 Task: Edit Finish-Line to Fine Line in Action Trailer
Action: Mouse pressed left at (343, 272)
Screenshot: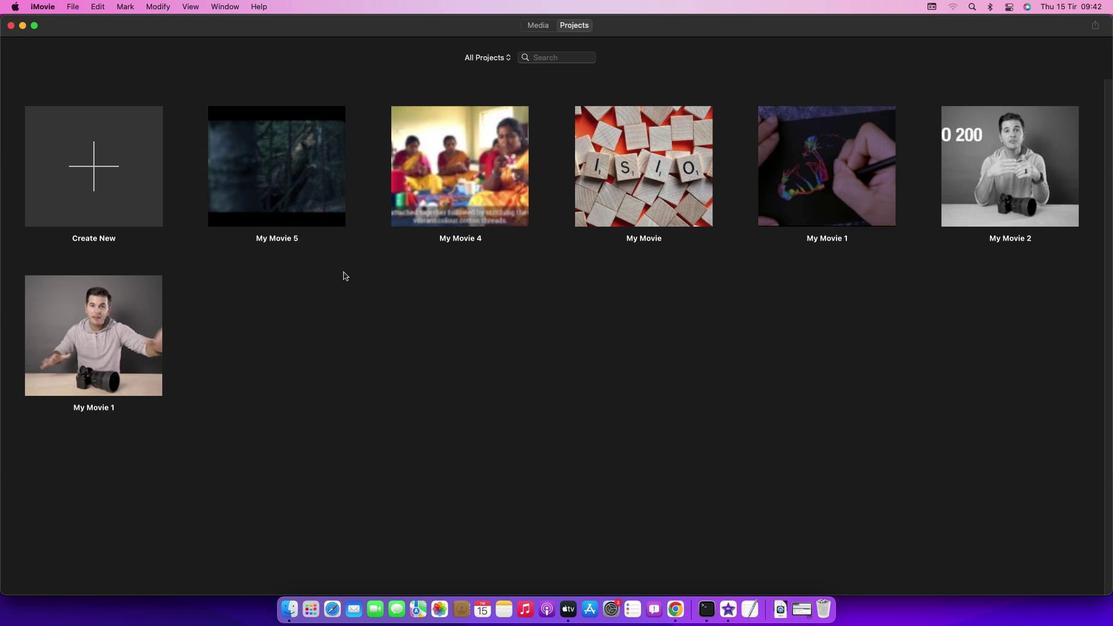 
Action: Mouse moved to (70, 7)
Screenshot: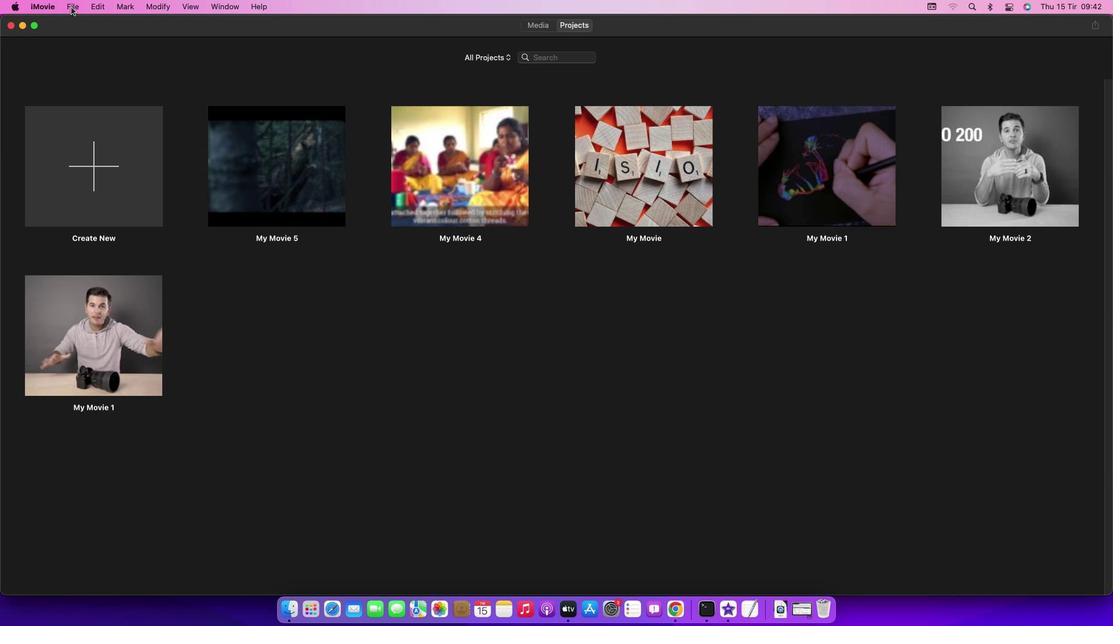 
Action: Mouse pressed left at (70, 7)
Screenshot: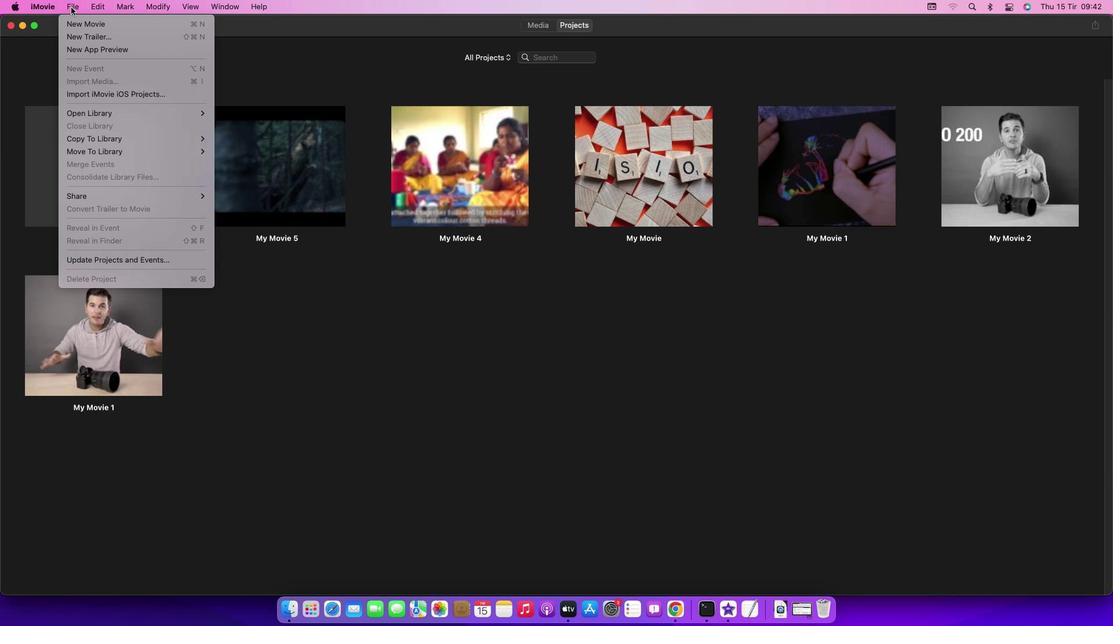 
Action: Mouse moved to (85, 34)
Screenshot: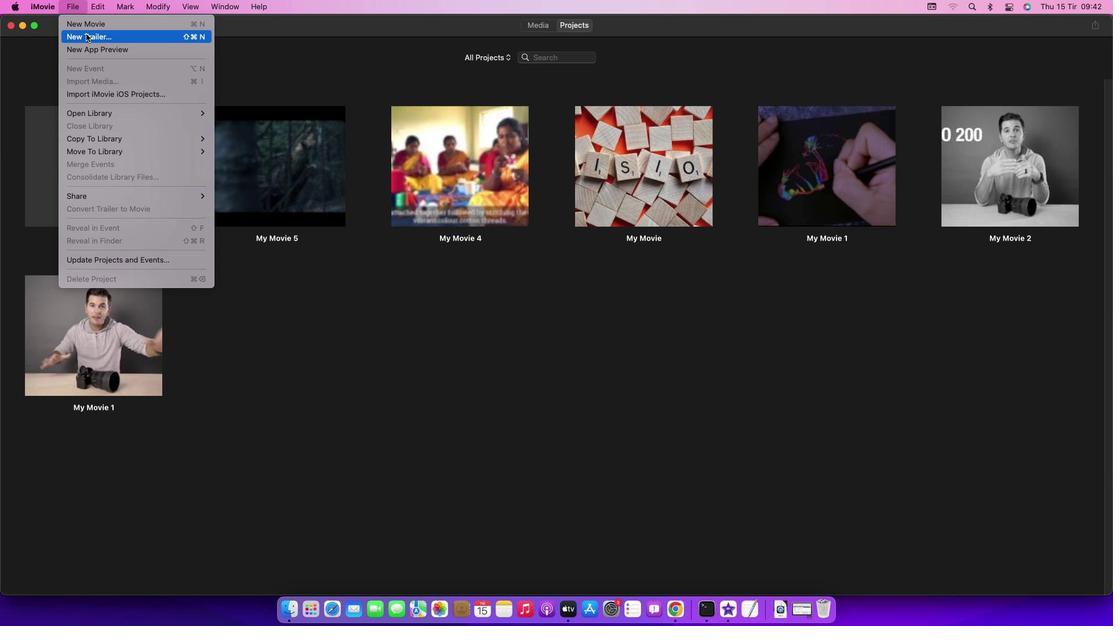 
Action: Mouse pressed left at (85, 34)
Screenshot: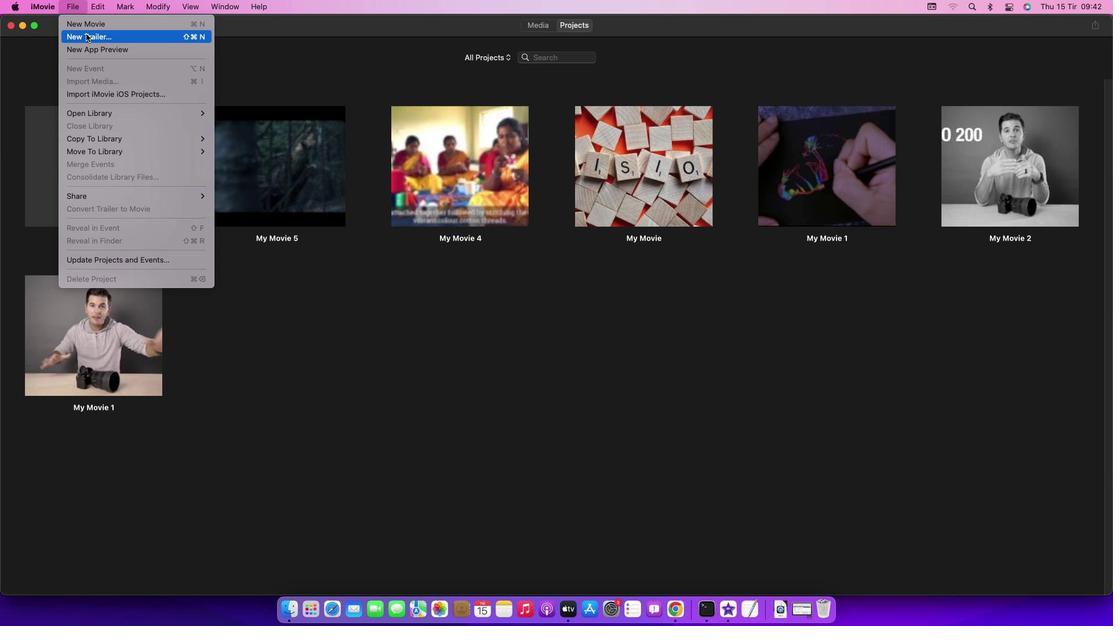 
Action: Mouse moved to (656, 331)
Screenshot: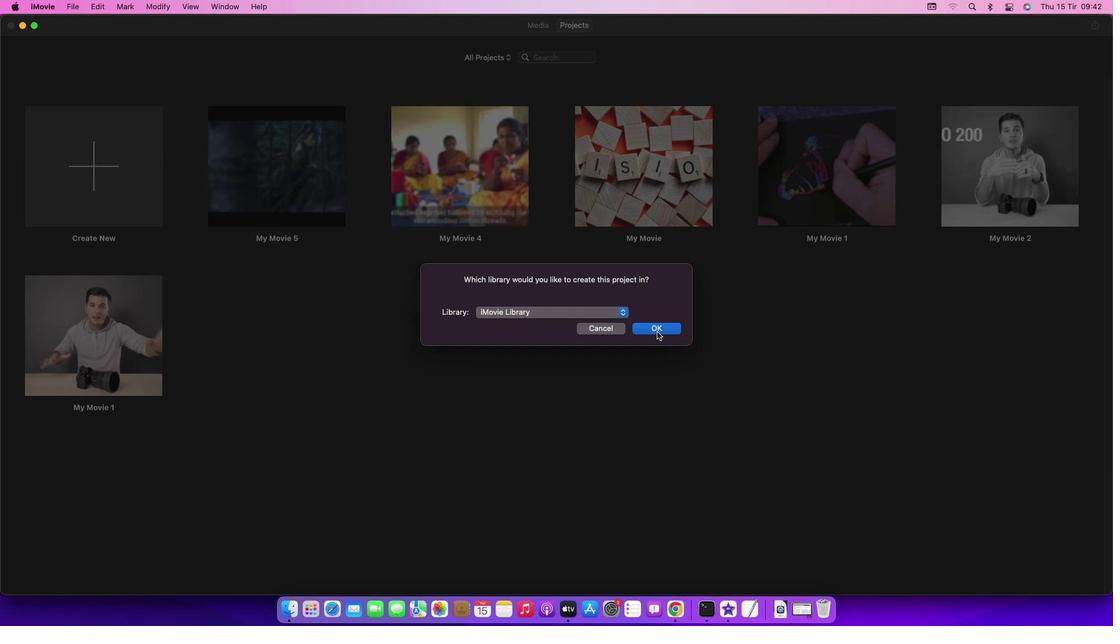 
Action: Mouse pressed left at (656, 331)
Screenshot: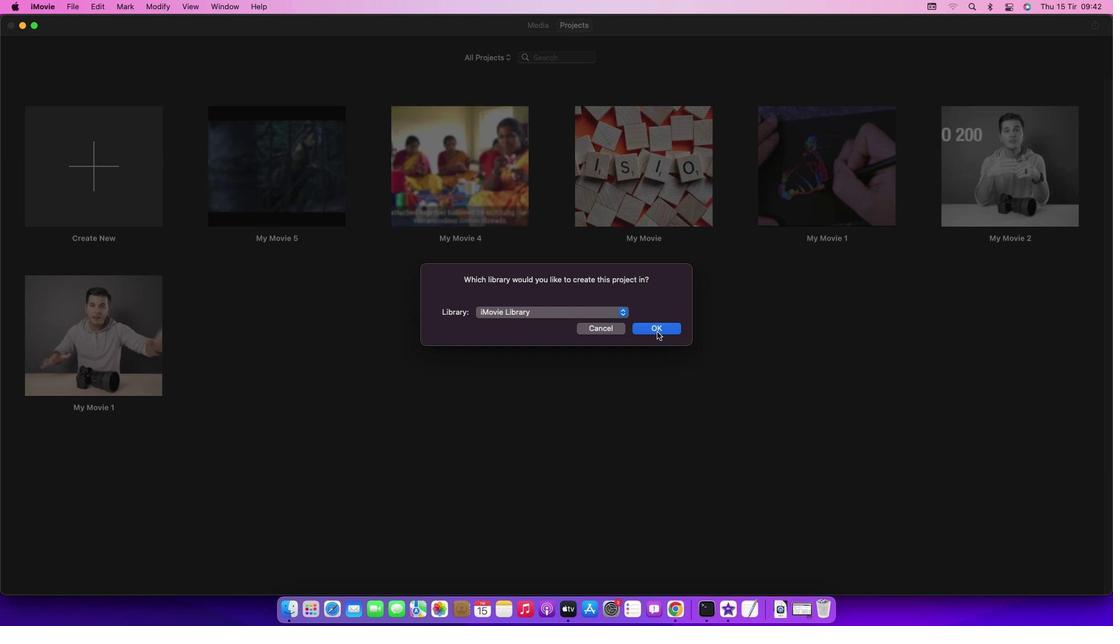 
Action: Mouse moved to (353, 223)
Screenshot: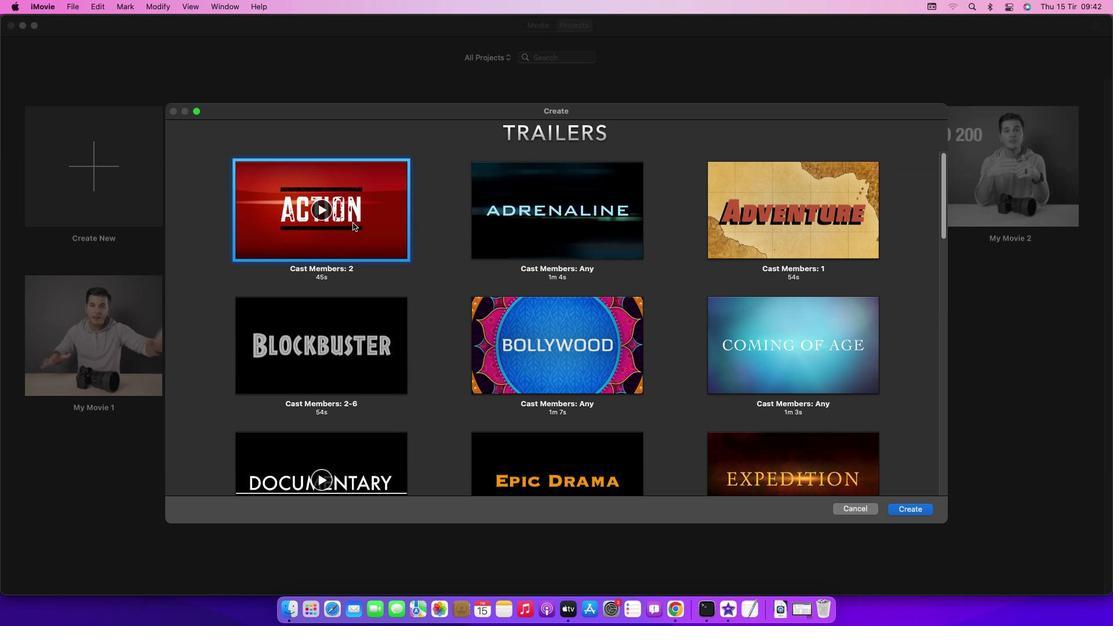 
Action: Mouse pressed left at (353, 223)
Screenshot: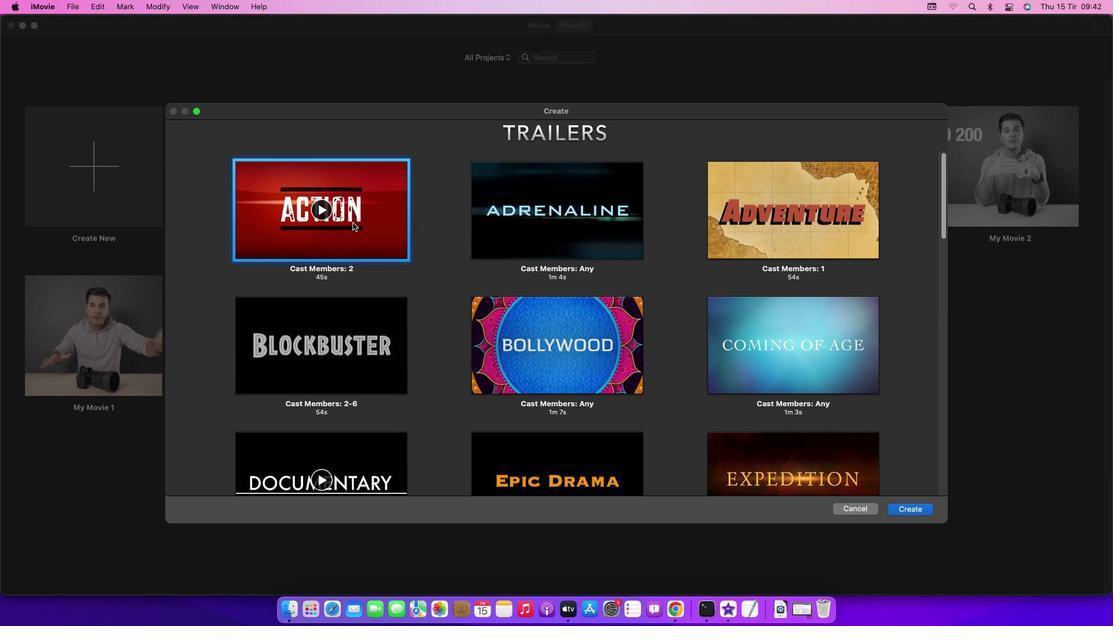 
Action: Mouse moved to (925, 506)
Screenshot: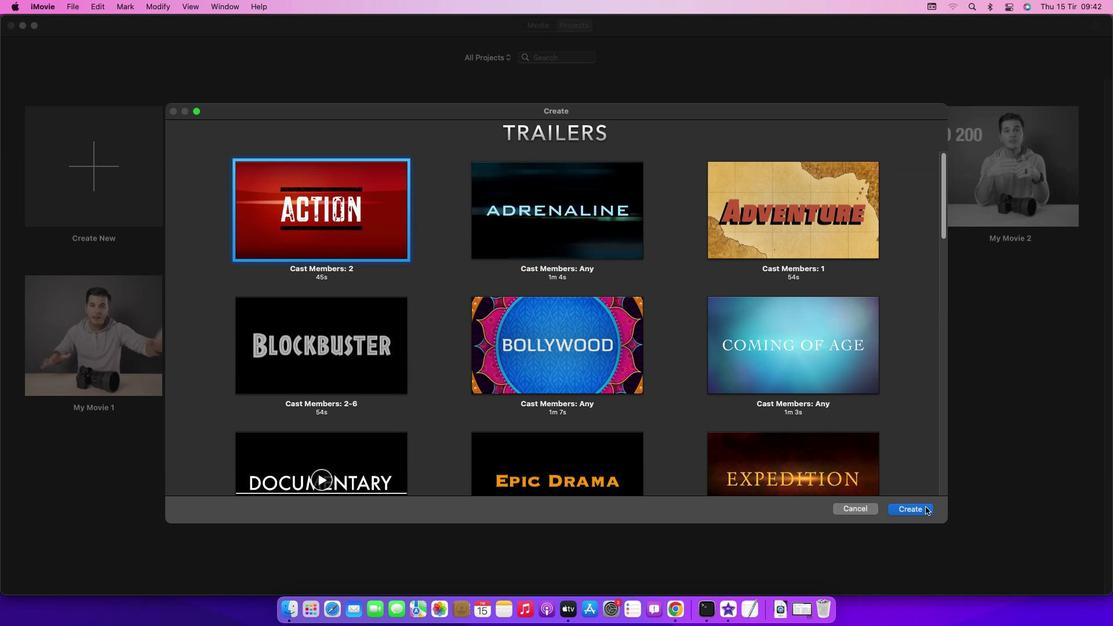
Action: Mouse pressed left at (925, 506)
Screenshot: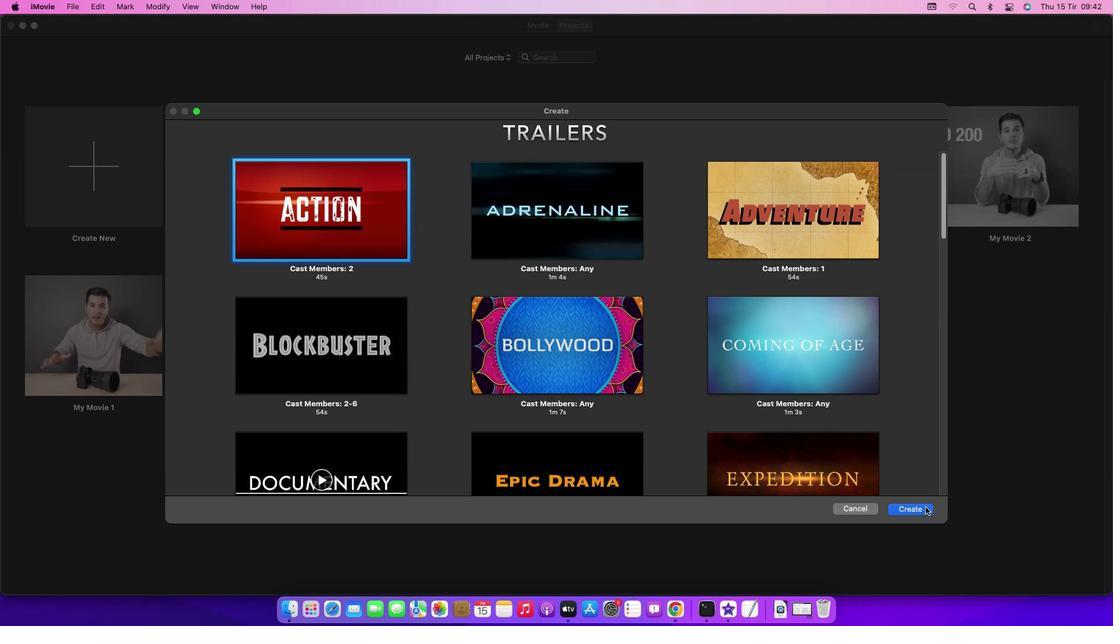 
Action: Mouse moved to (560, 344)
Screenshot: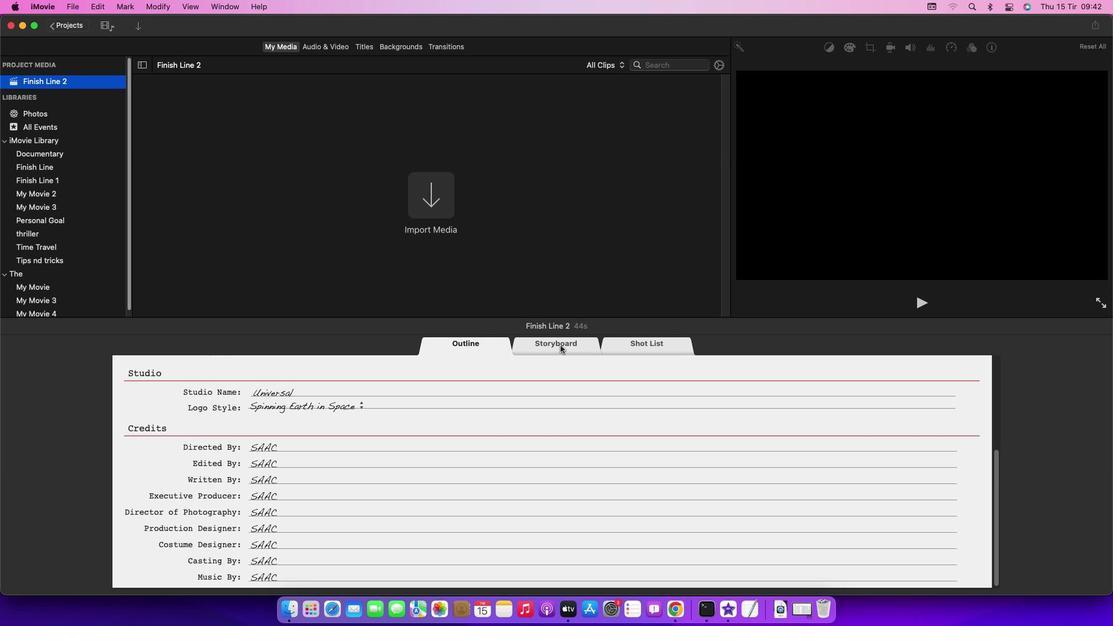 
Action: Mouse pressed left at (560, 344)
Screenshot: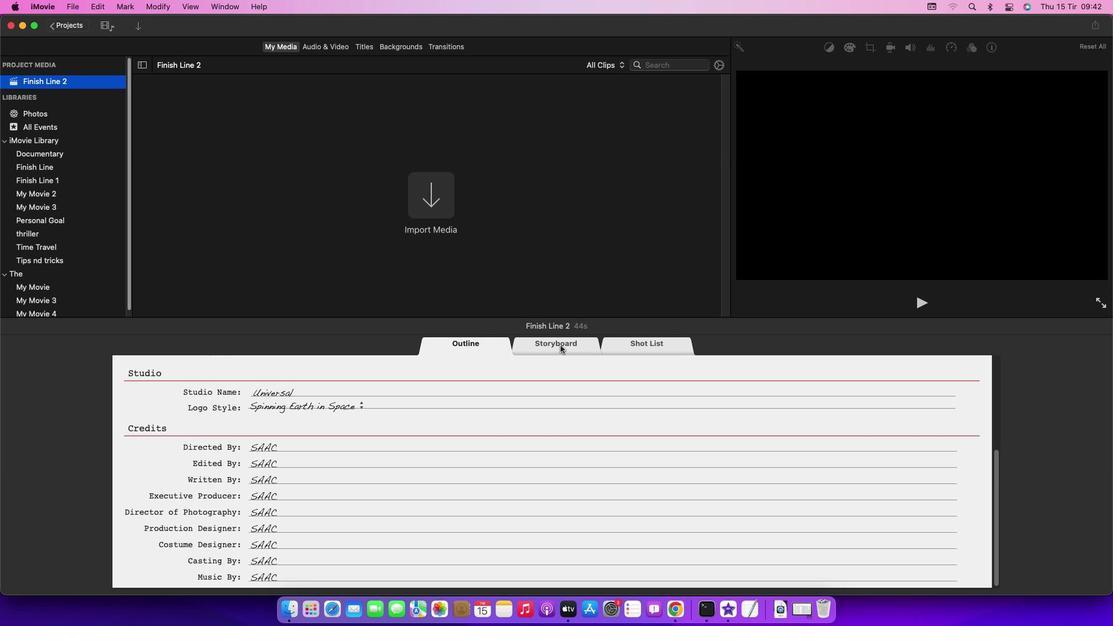 
Action: Mouse moved to (422, 445)
Screenshot: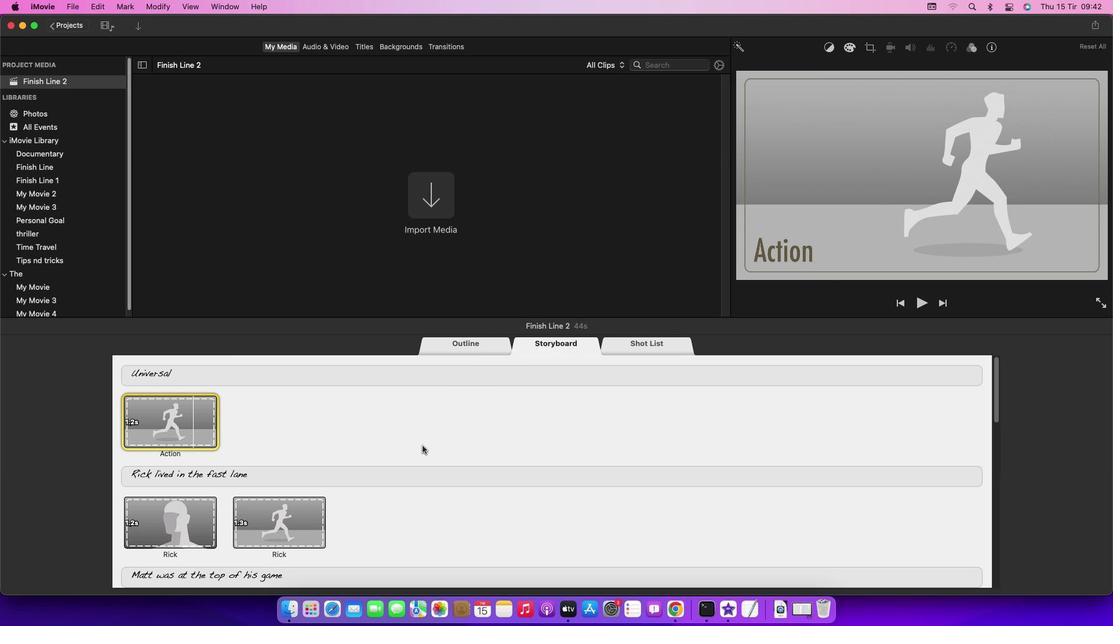 
Action: Mouse scrolled (422, 445) with delta (0, 0)
Screenshot: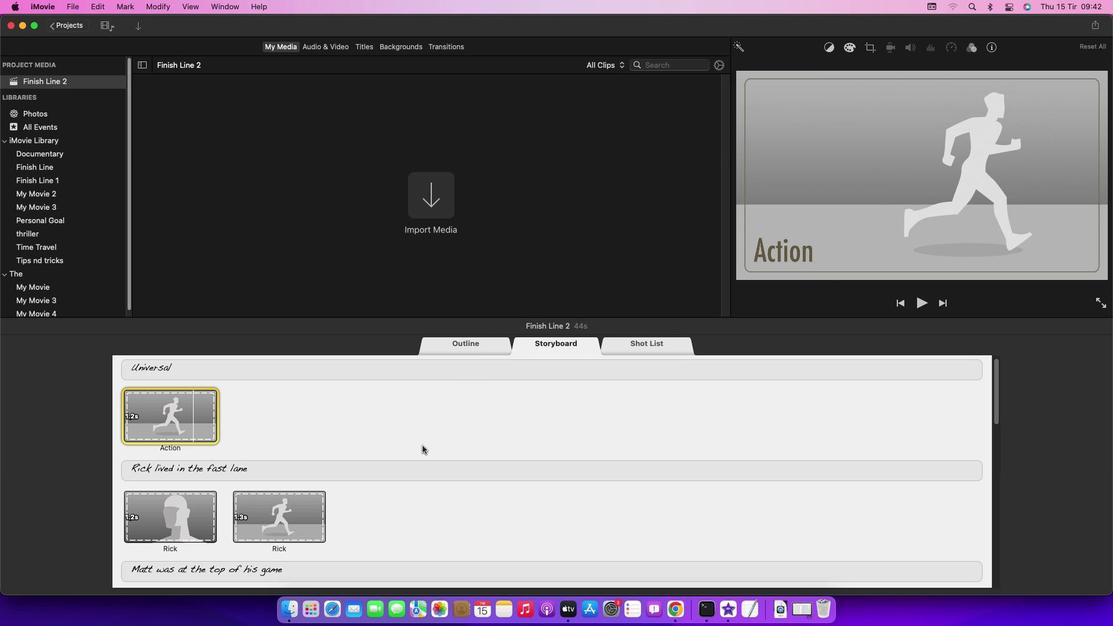 
Action: Mouse scrolled (422, 445) with delta (0, 0)
Screenshot: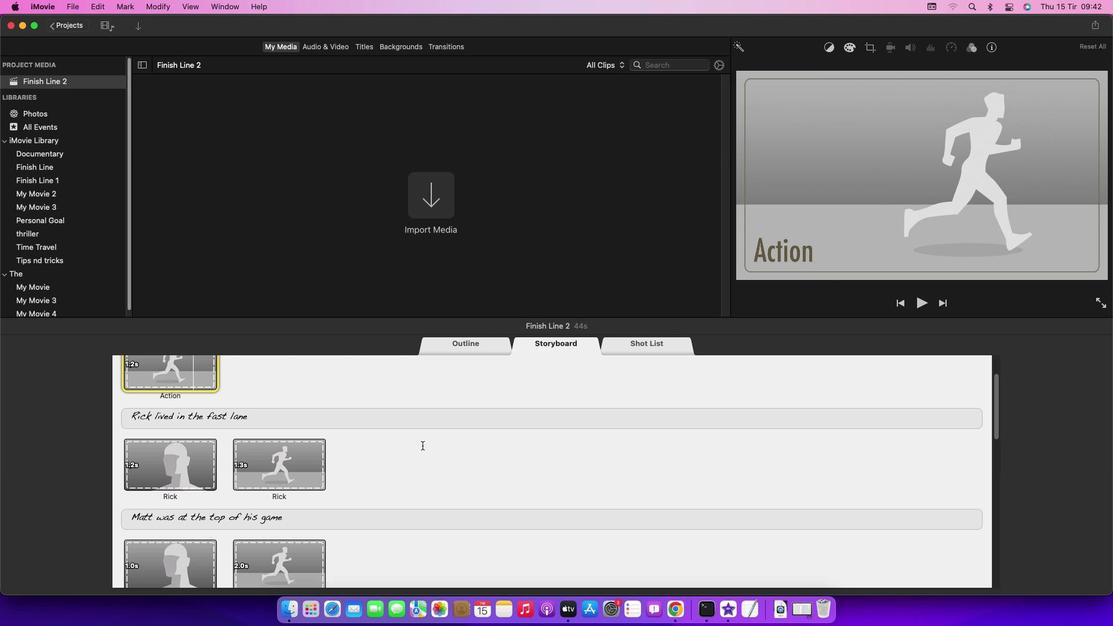 
Action: Mouse scrolled (422, 445) with delta (0, -1)
Screenshot: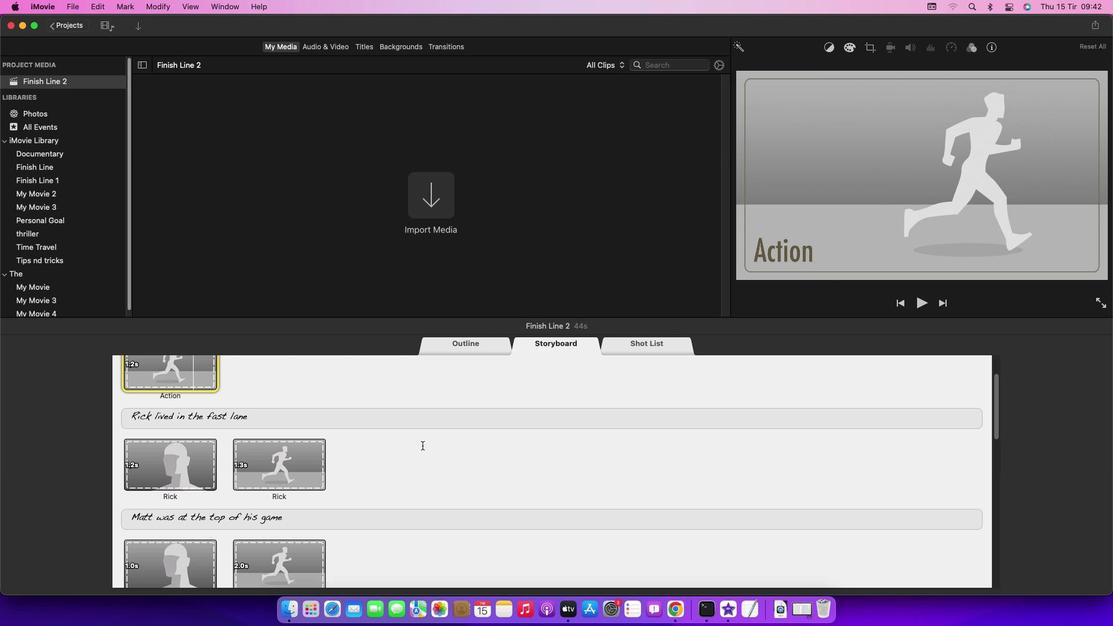 
Action: Mouse scrolled (422, 445) with delta (0, -2)
Screenshot: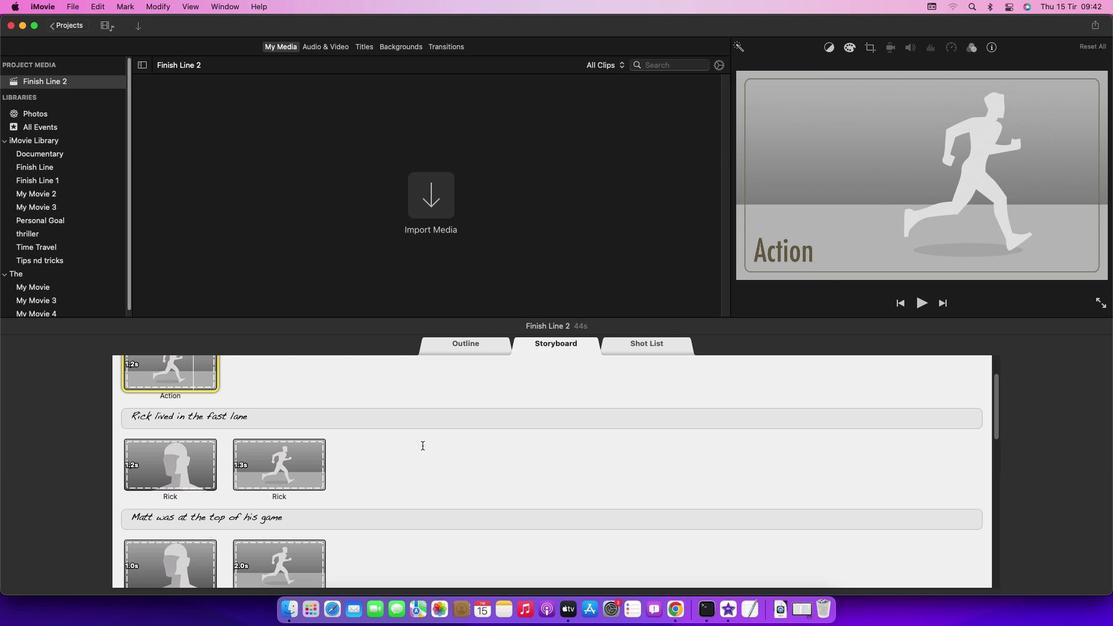 
Action: Mouse scrolled (422, 445) with delta (0, 0)
Screenshot: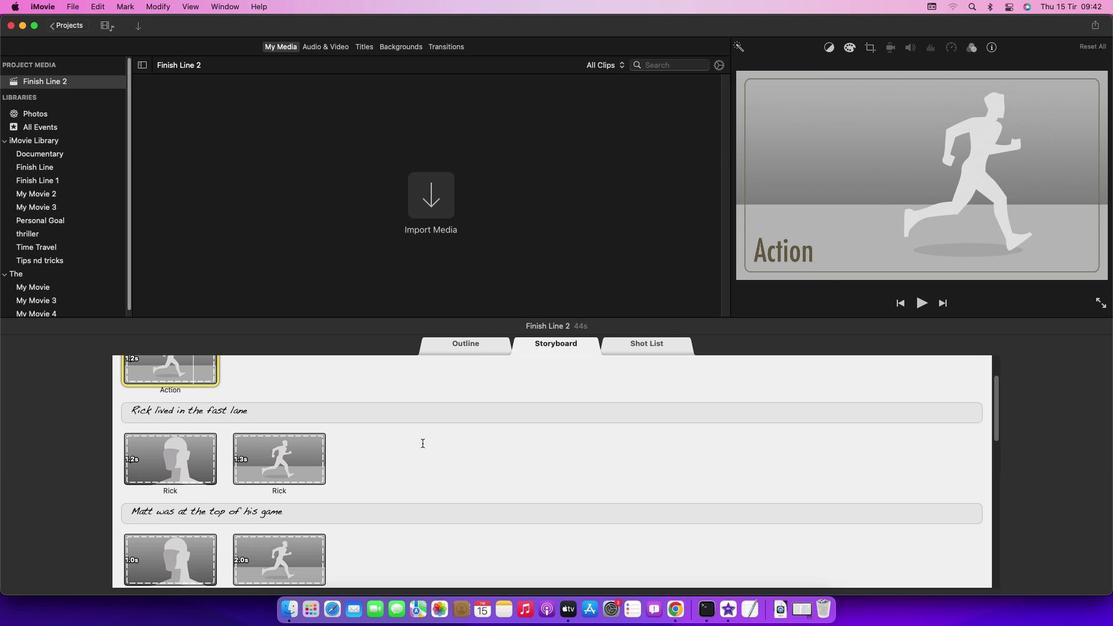 
Action: Mouse moved to (422, 443)
Screenshot: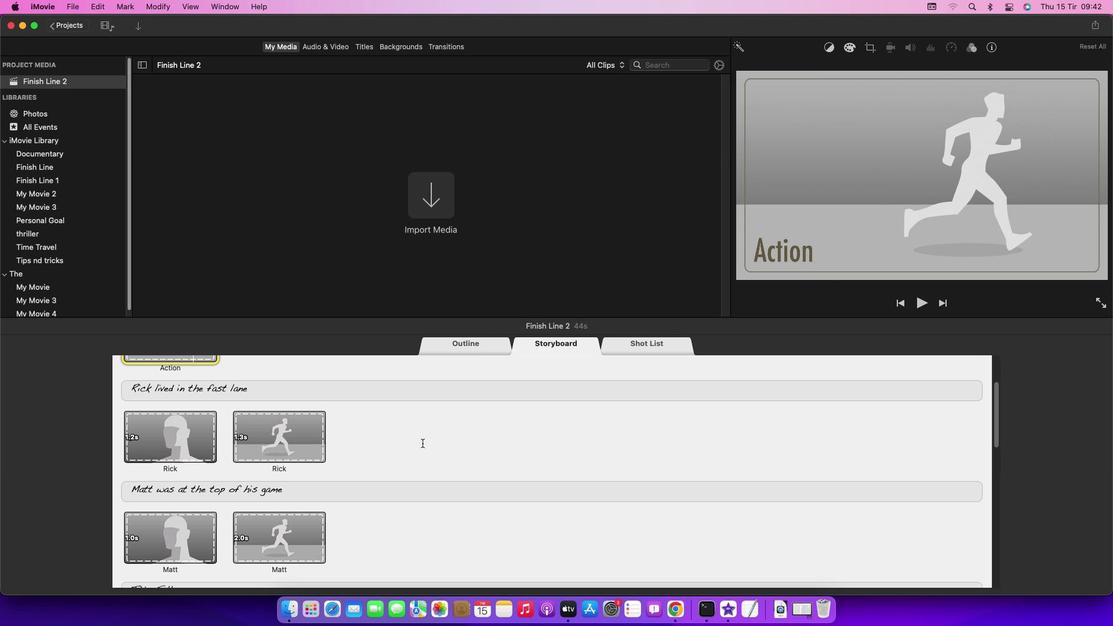 
Action: Mouse scrolled (422, 443) with delta (0, 0)
Screenshot: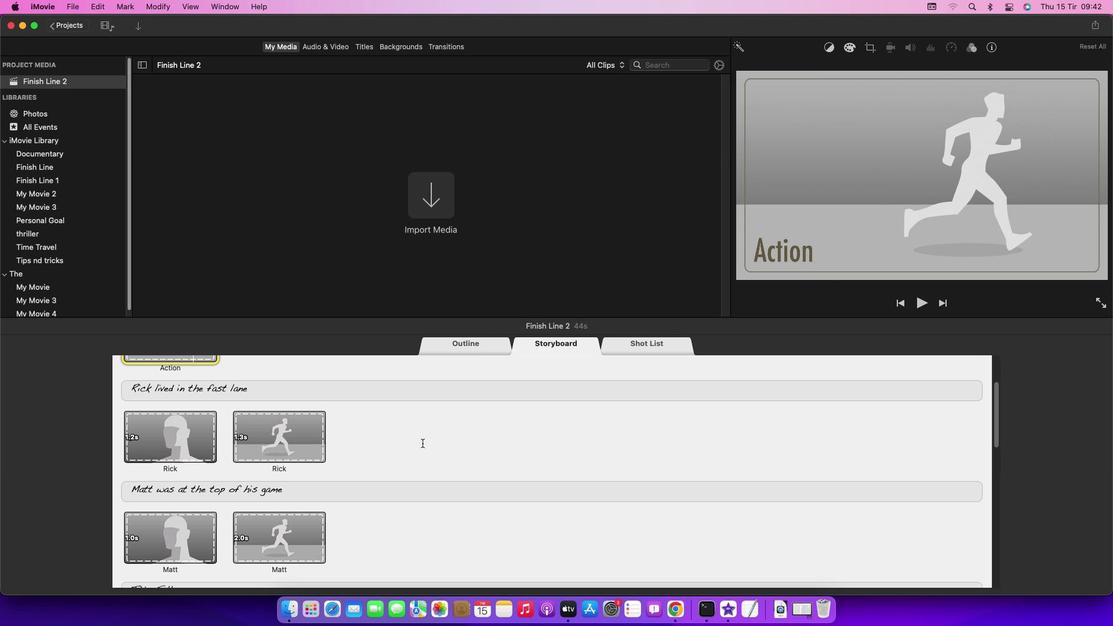 
Action: Mouse moved to (422, 443)
Screenshot: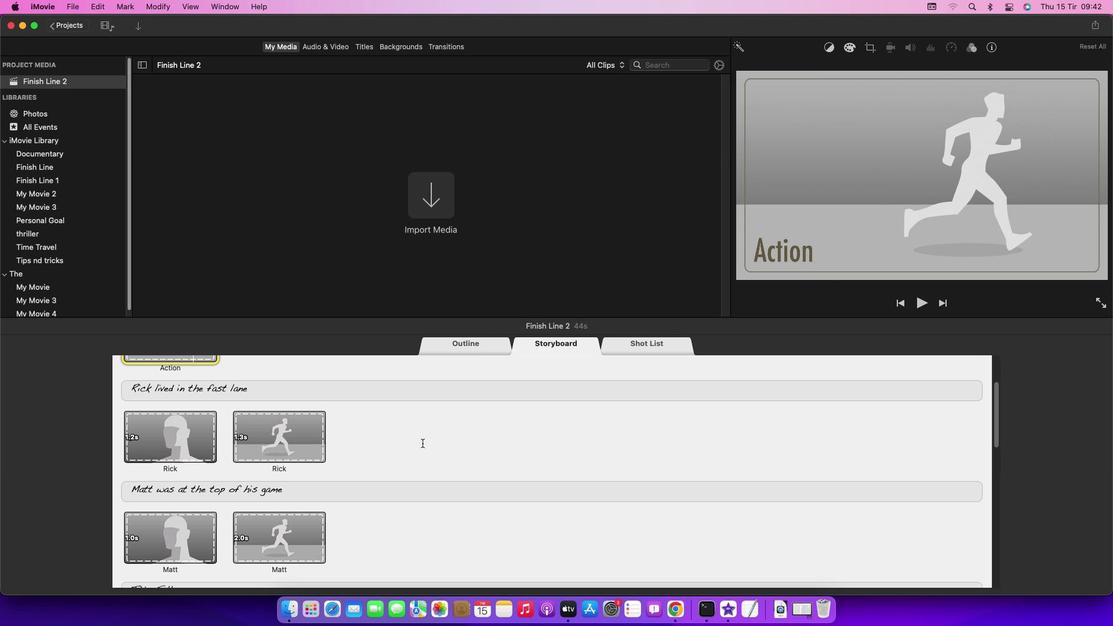 
Action: Mouse scrolled (422, 443) with delta (0, -1)
Screenshot: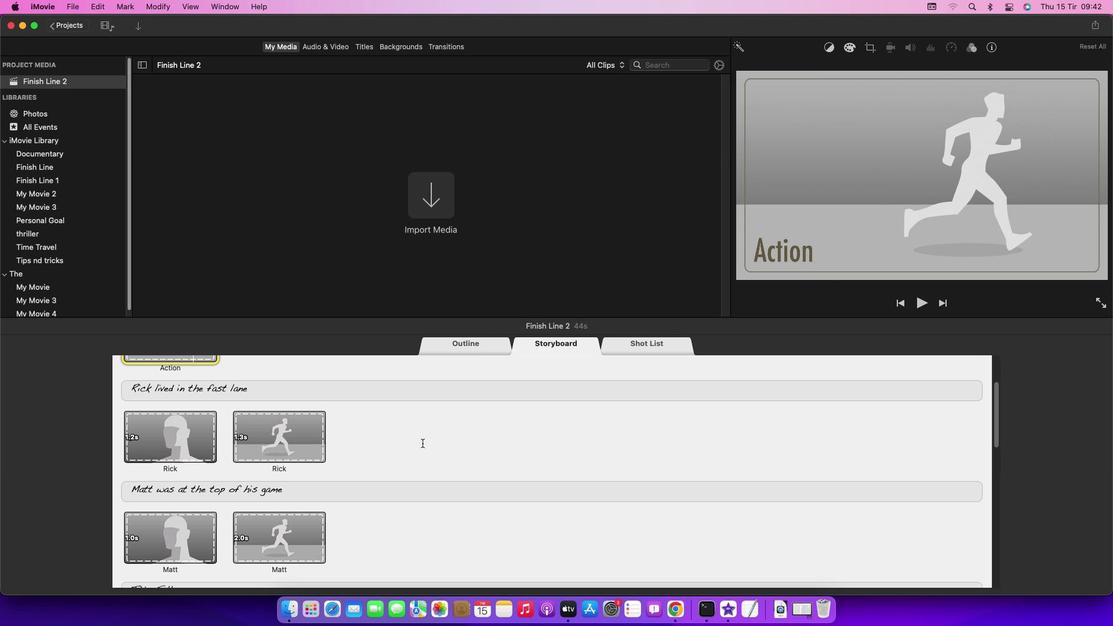 
Action: Mouse scrolled (422, 443) with delta (0, -2)
Screenshot: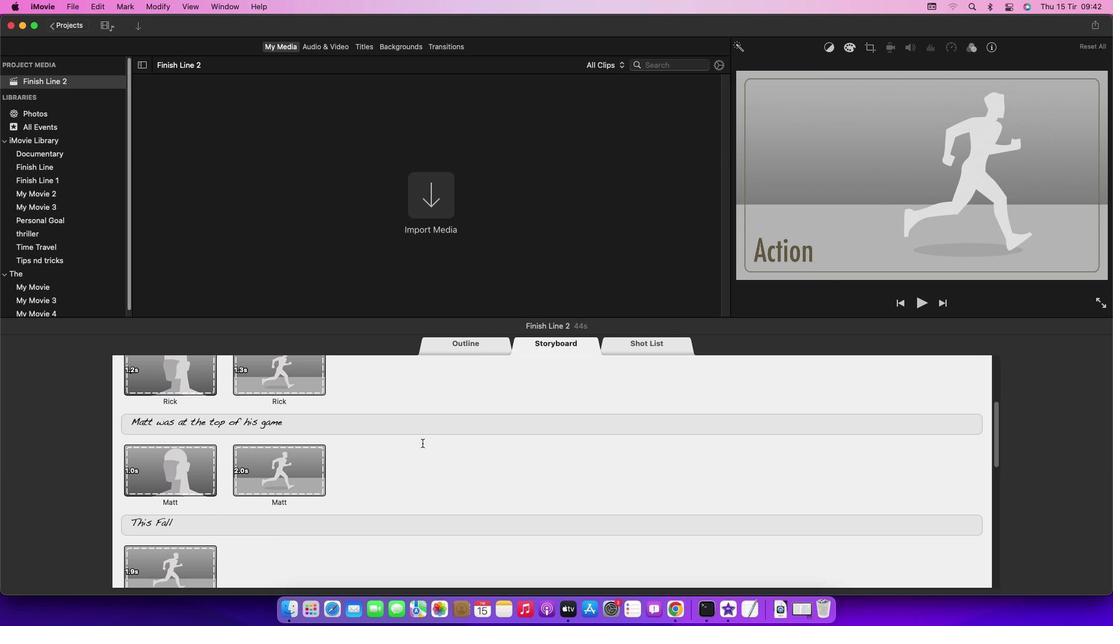 
Action: Mouse scrolled (422, 443) with delta (0, -3)
Screenshot: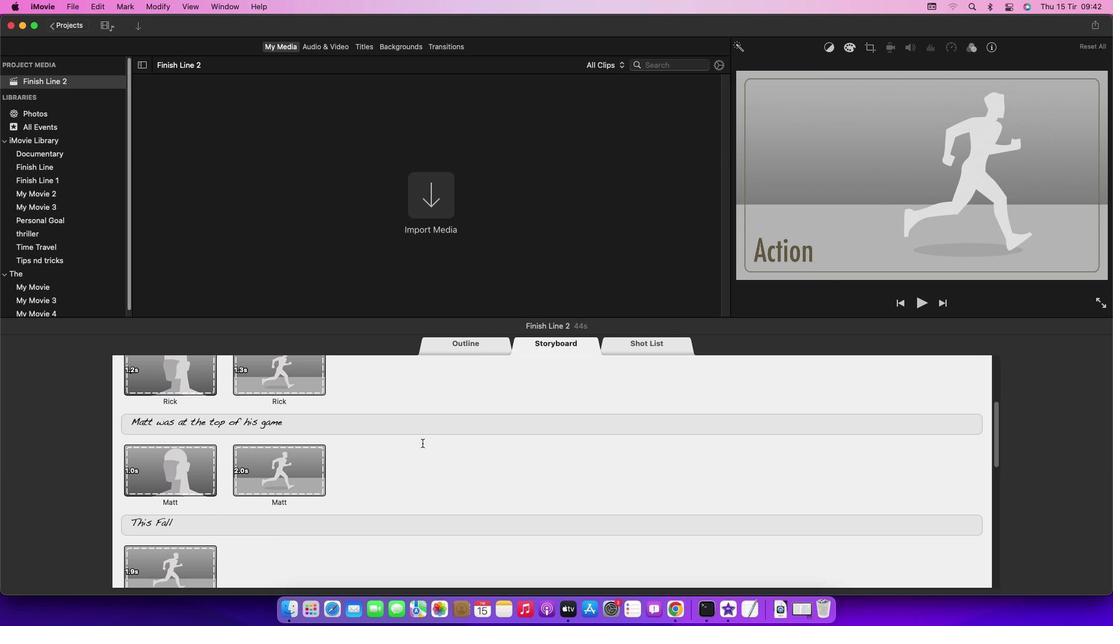 
Action: Mouse scrolled (422, 443) with delta (0, 0)
Screenshot: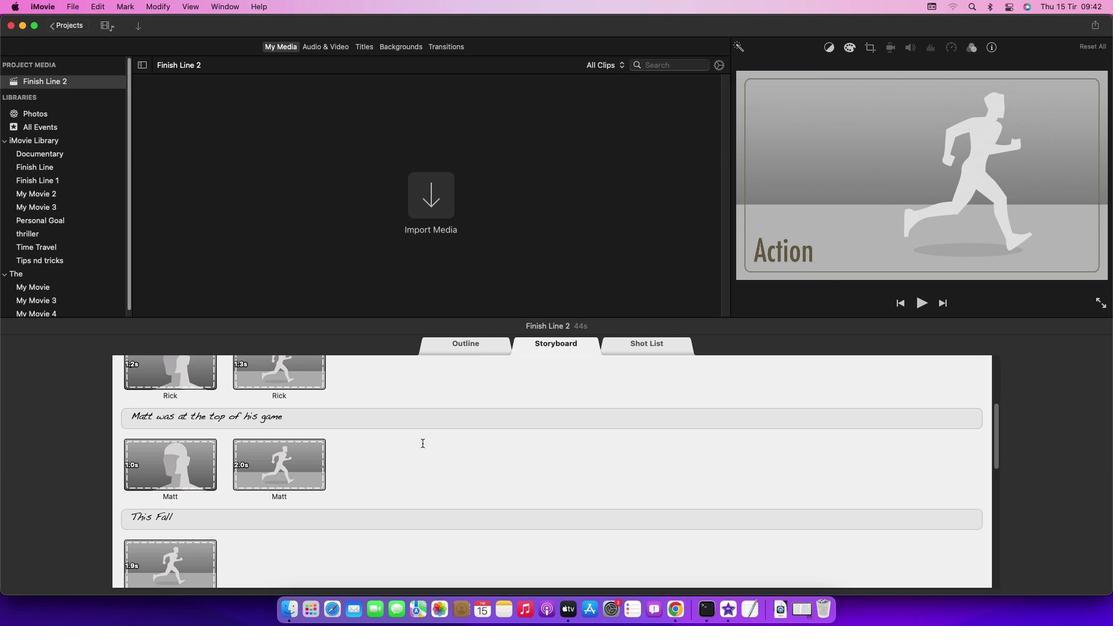 
Action: Mouse scrolled (422, 443) with delta (0, 0)
Screenshot: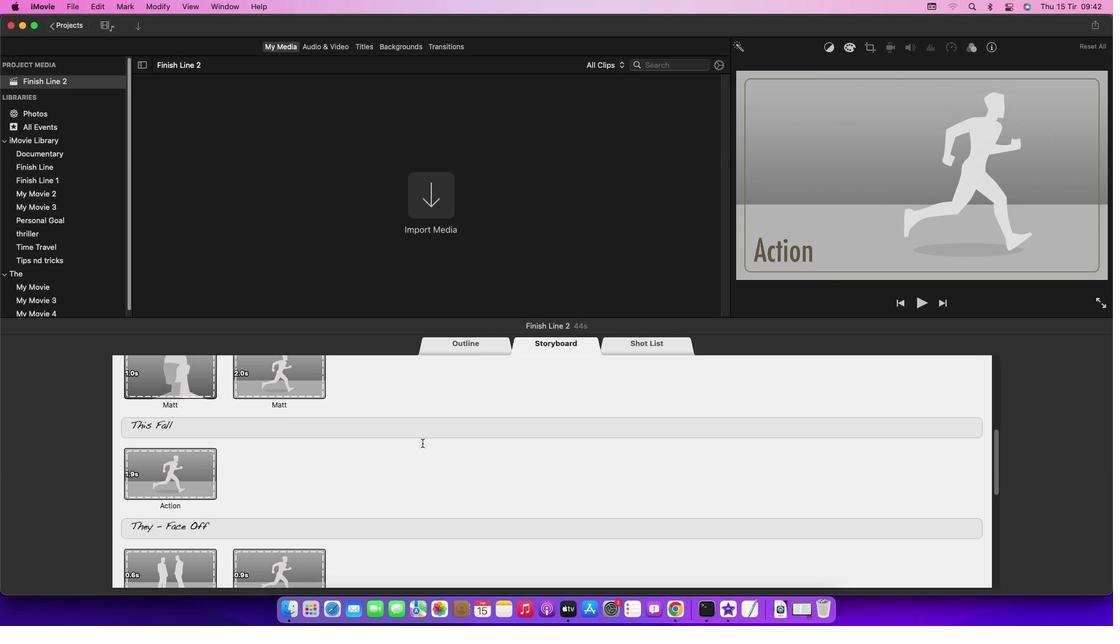 
Action: Mouse scrolled (422, 443) with delta (0, -1)
Screenshot: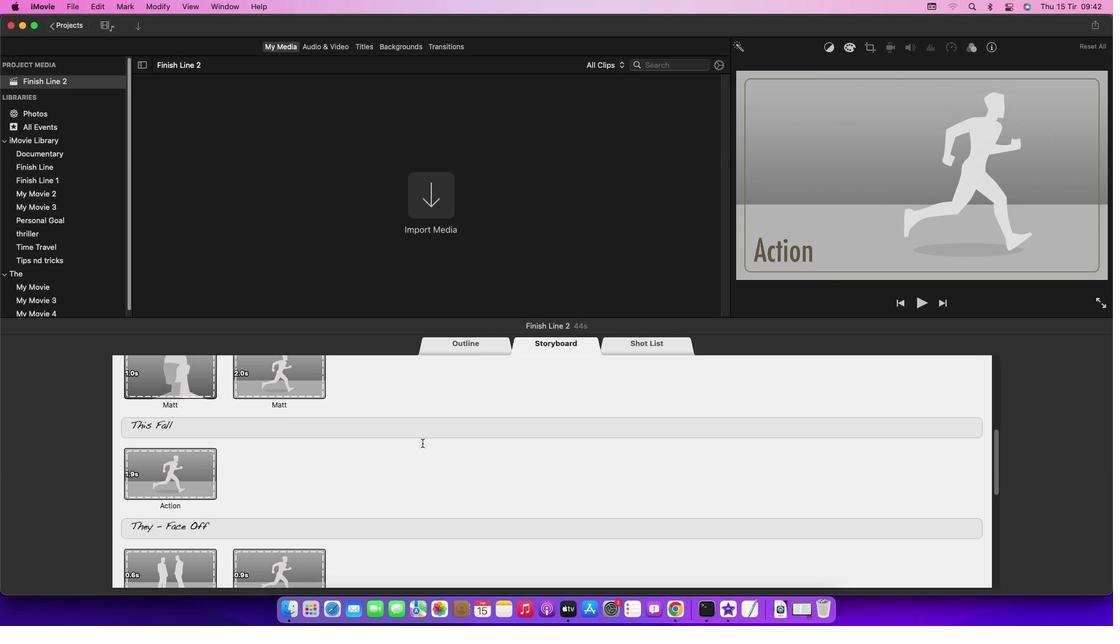 
Action: Mouse scrolled (422, 443) with delta (0, -2)
Screenshot: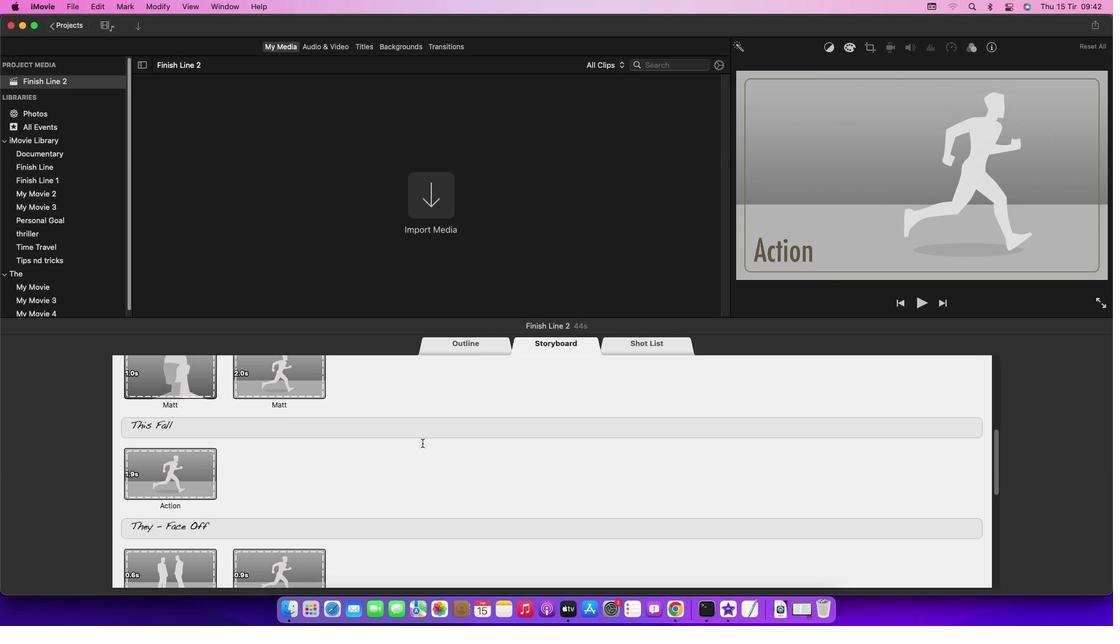 
Action: Mouse scrolled (422, 443) with delta (0, -3)
Screenshot: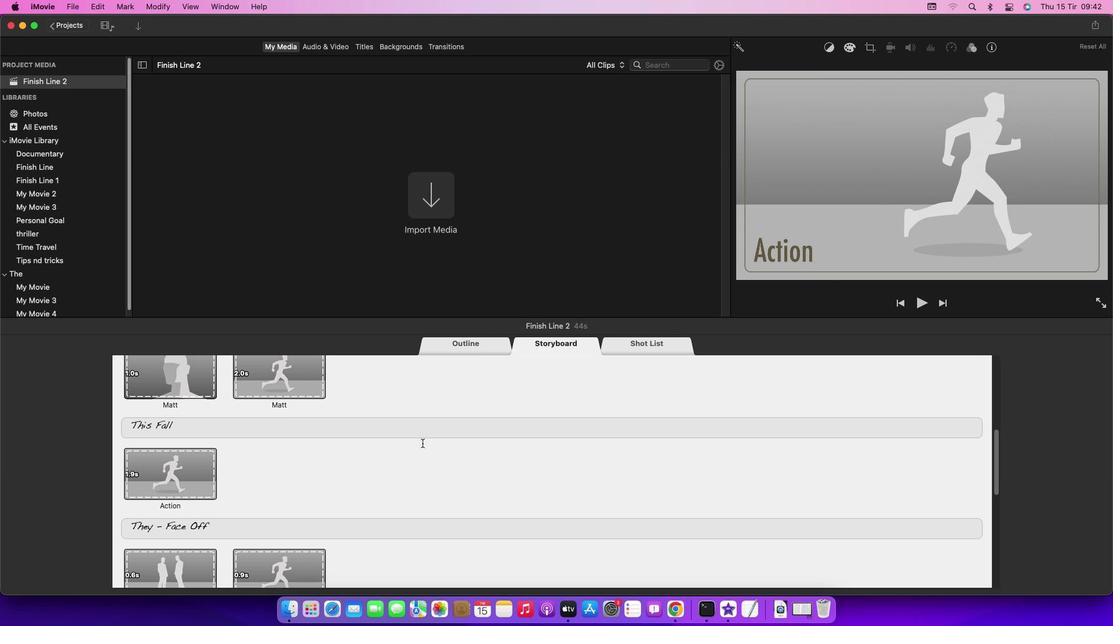 
Action: Mouse scrolled (422, 443) with delta (0, -3)
Screenshot: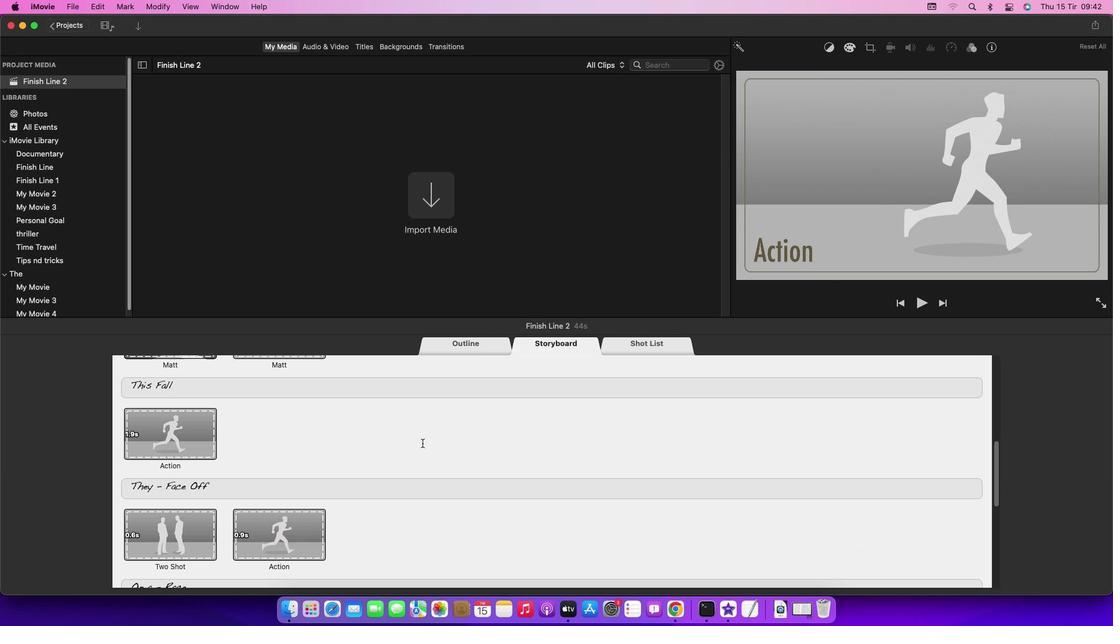 
Action: Mouse scrolled (422, 443) with delta (0, 0)
Screenshot: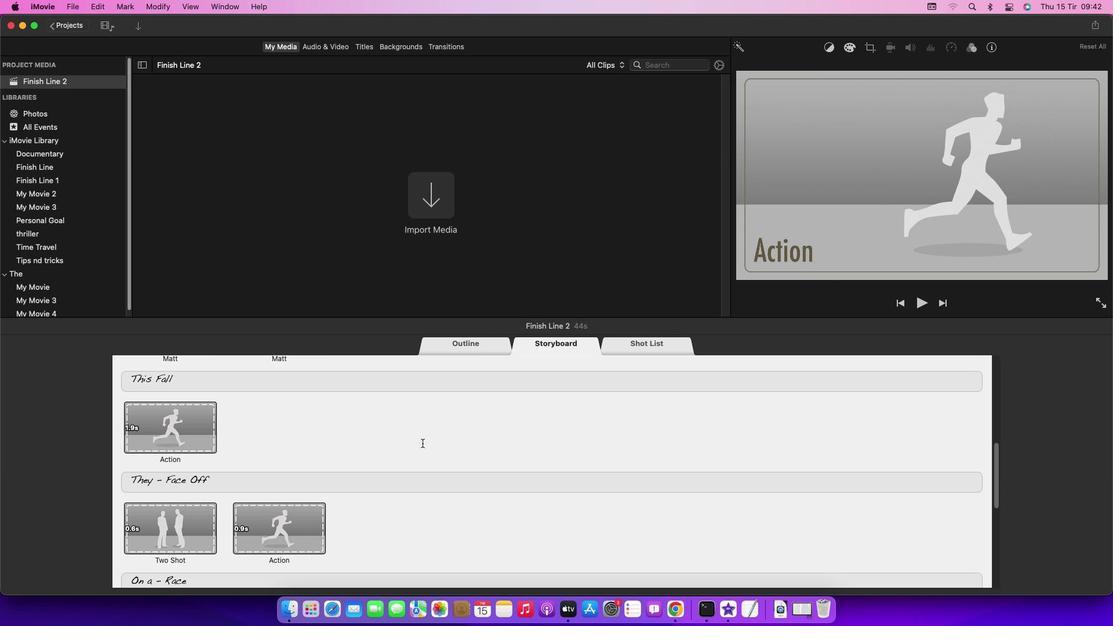 
Action: Mouse scrolled (422, 443) with delta (0, 0)
Screenshot: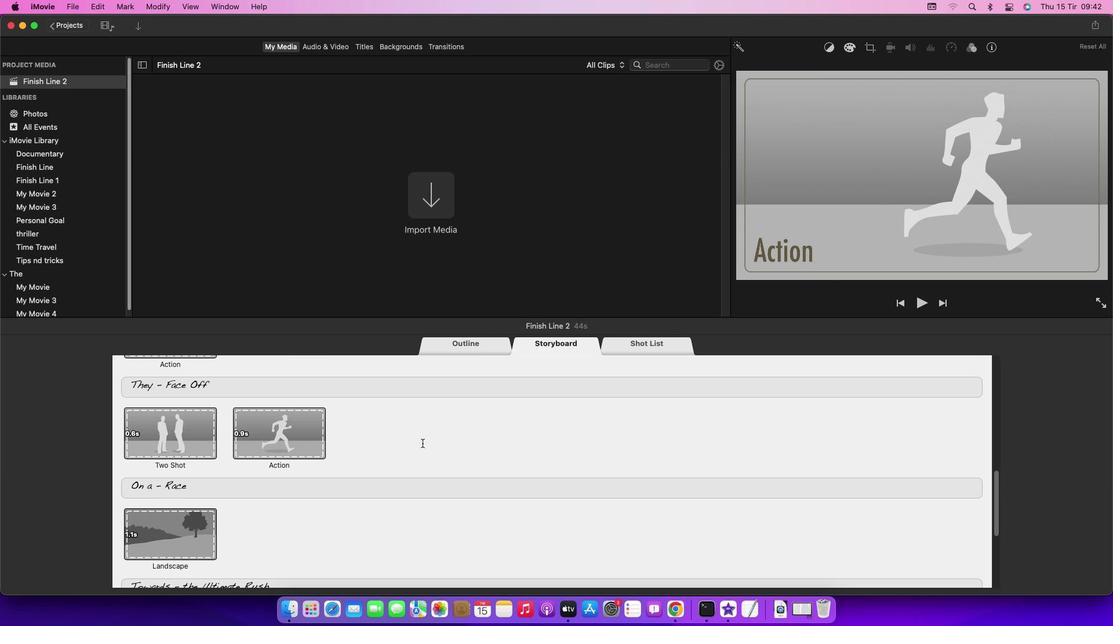 
Action: Mouse scrolled (422, 443) with delta (0, -2)
Screenshot: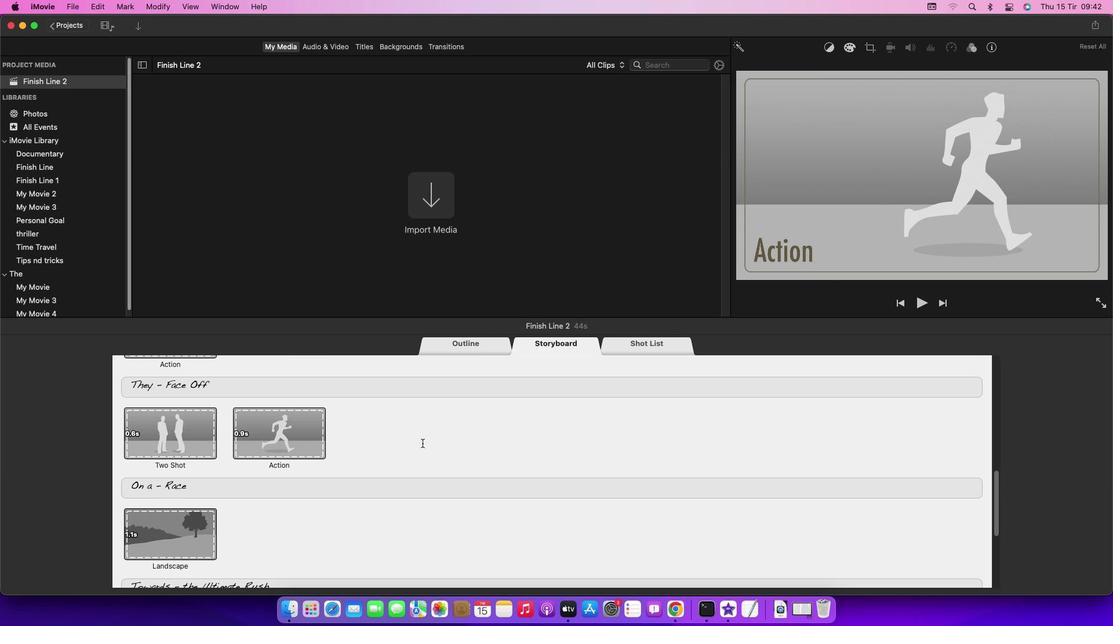 
Action: Mouse scrolled (422, 443) with delta (0, -2)
Screenshot: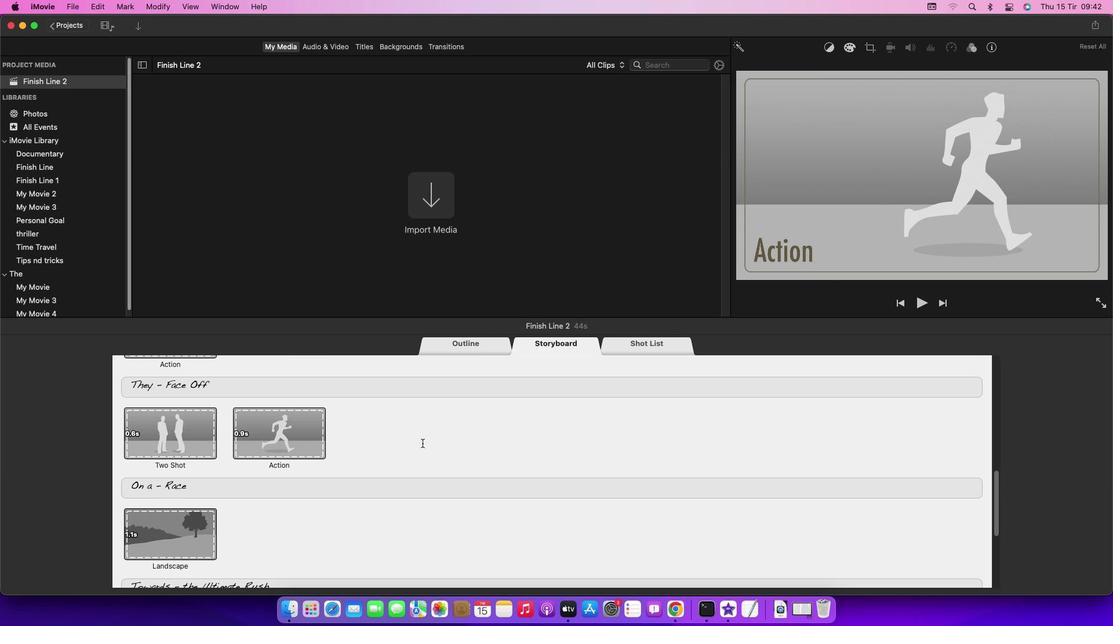 
Action: Mouse scrolled (422, 443) with delta (0, -3)
Screenshot: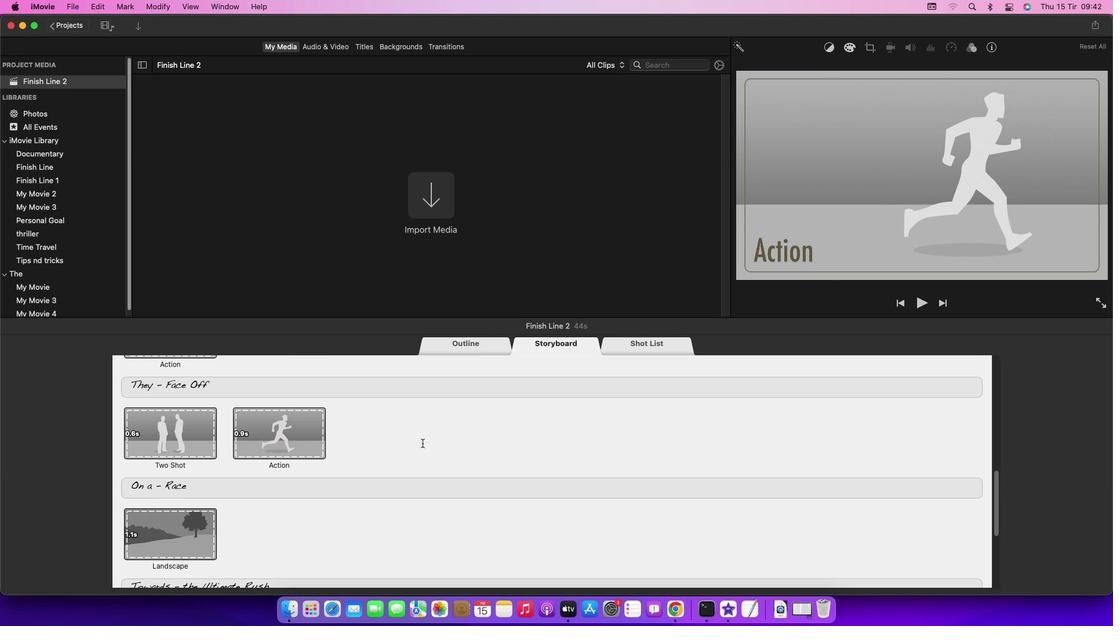 
Action: Mouse scrolled (422, 443) with delta (0, -3)
Screenshot: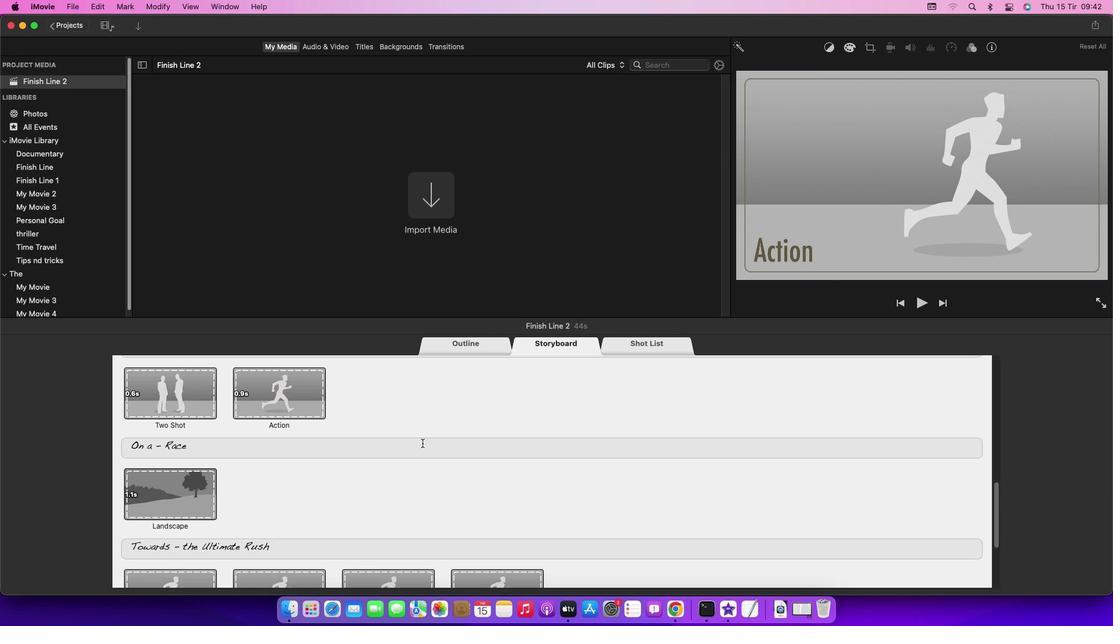 
Action: Mouse scrolled (422, 443) with delta (0, 0)
Screenshot: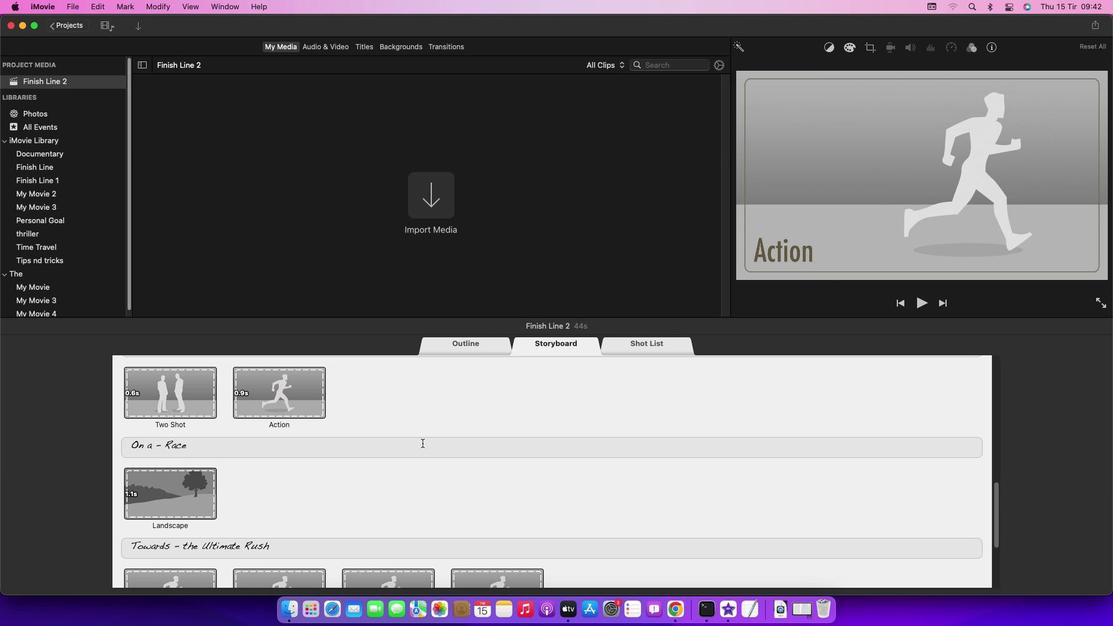 
Action: Mouse scrolled (422, 443) with delta (0, 0)
Screenshot: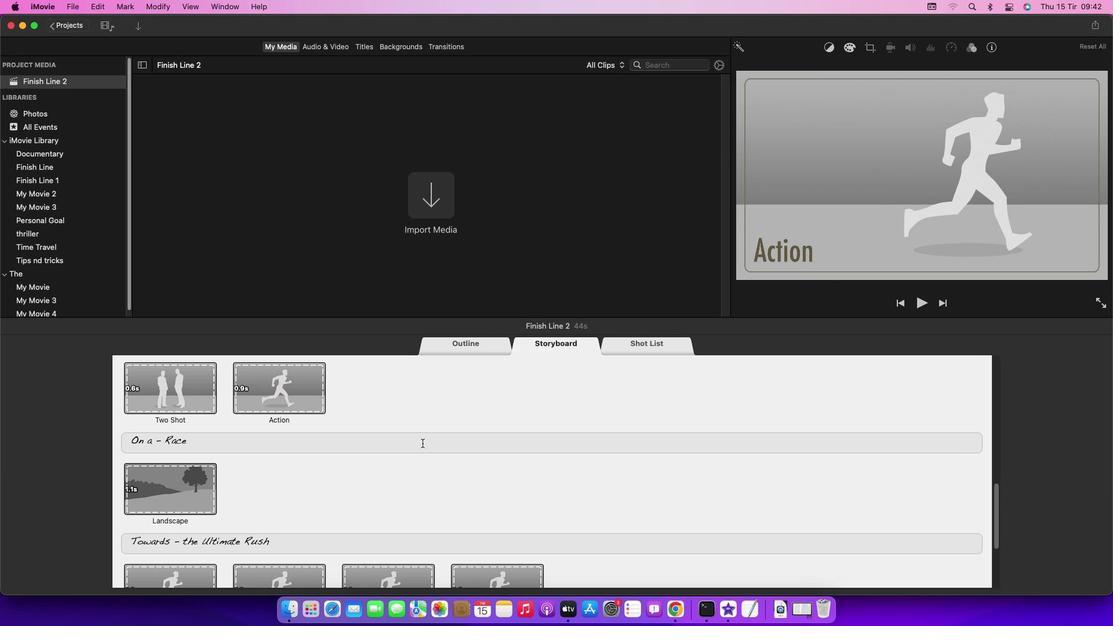 
Action: Mouse scrolled (422, 443) with delta (0, -1)
Screenshot: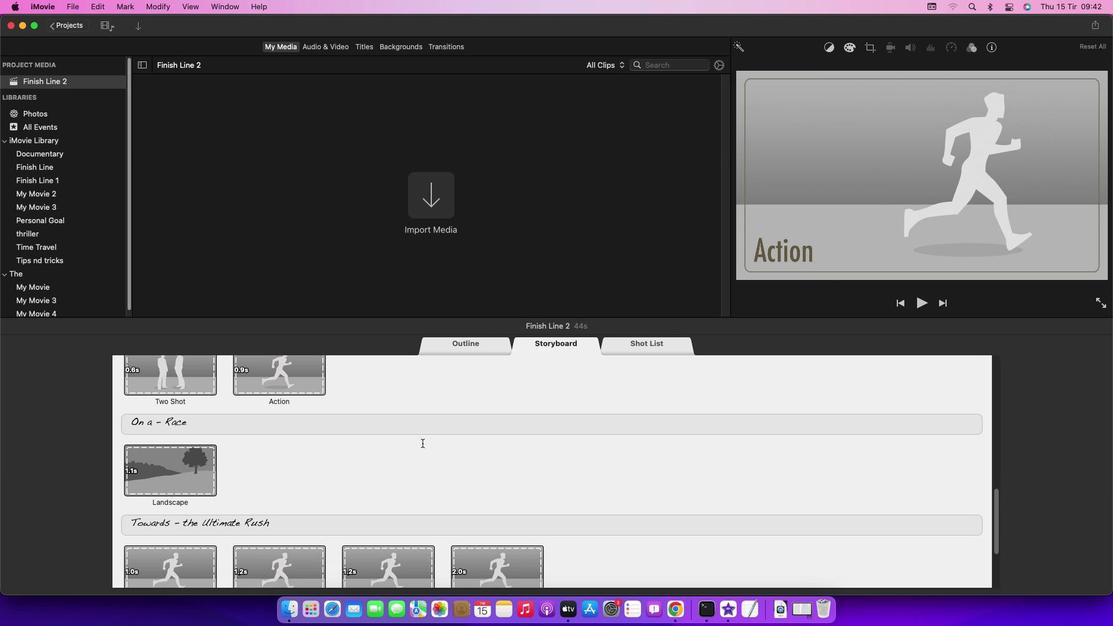 
Action: Mouse scrolled (422, 443) with delta (0, -2)
Screenshot: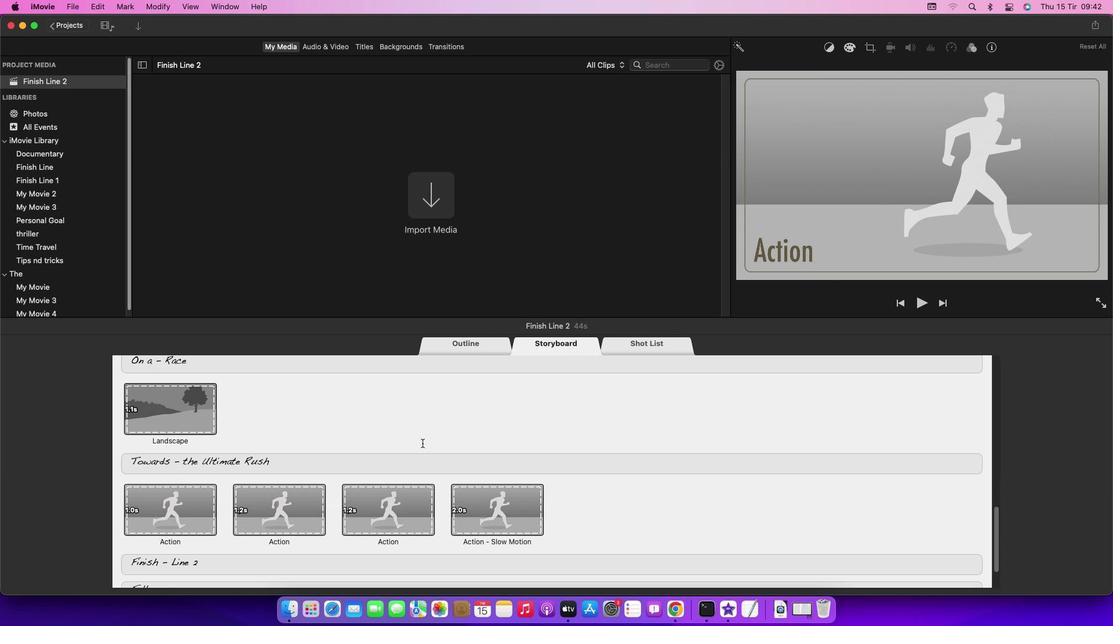 
Action: Mouse scrolled (422, 443) with delta (0, -2)
Screenshot: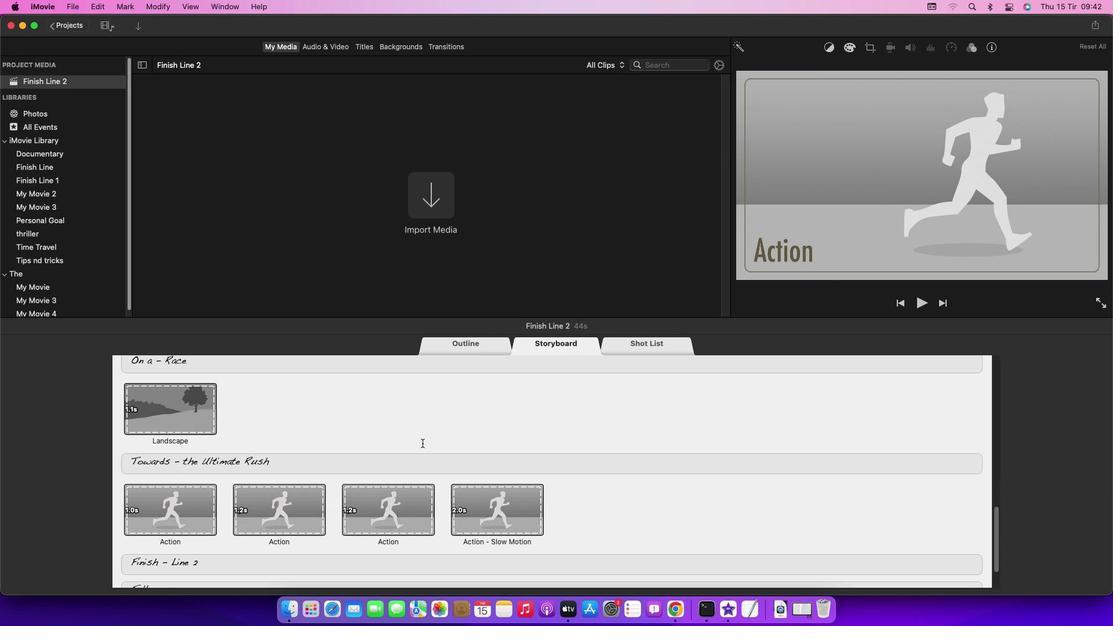 
Action: Mouse scrolled (422, 443) with delta (0, -3)
Screenshot: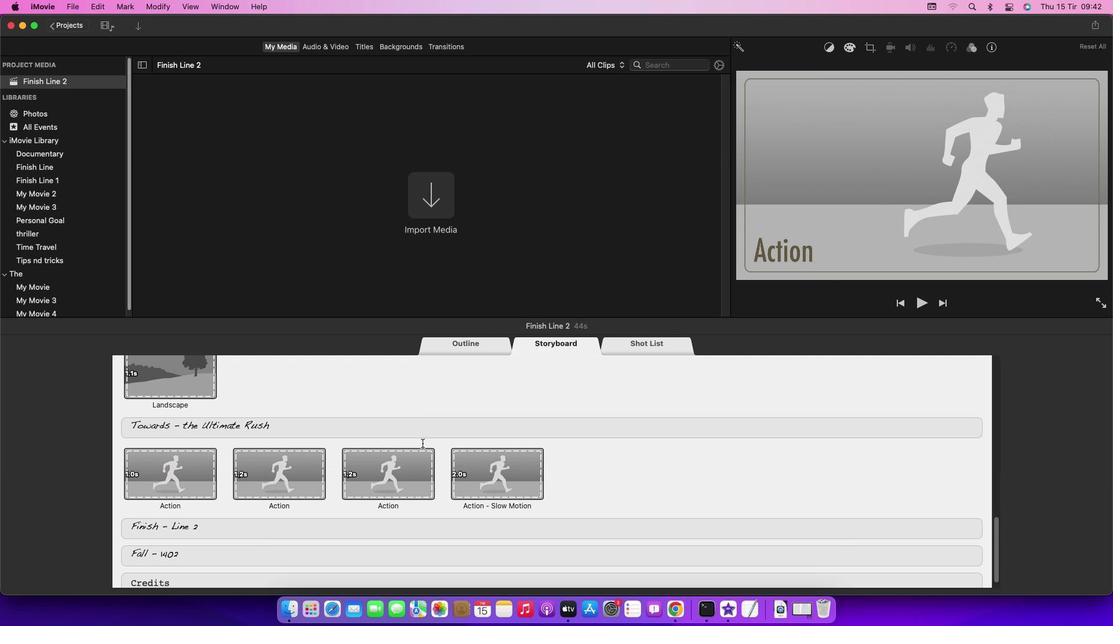 
Action: Mouse scrolled (422, 443) with delta (0, 0)
Screenshot: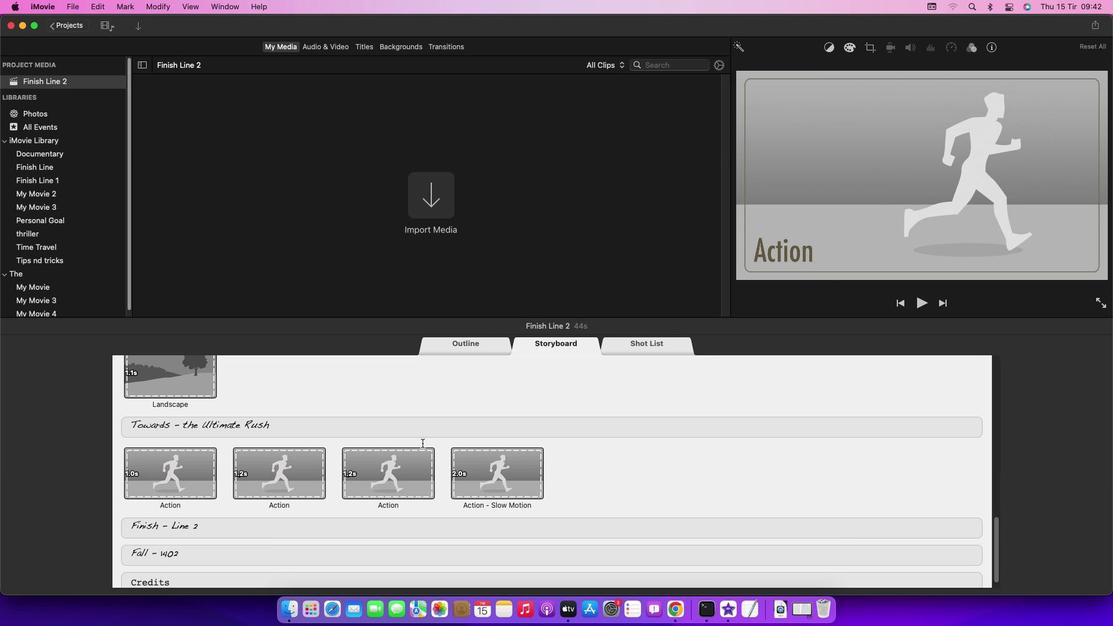 
Action: Mouse scrolled (422, 443) with delta (0, 0)
Screenshot: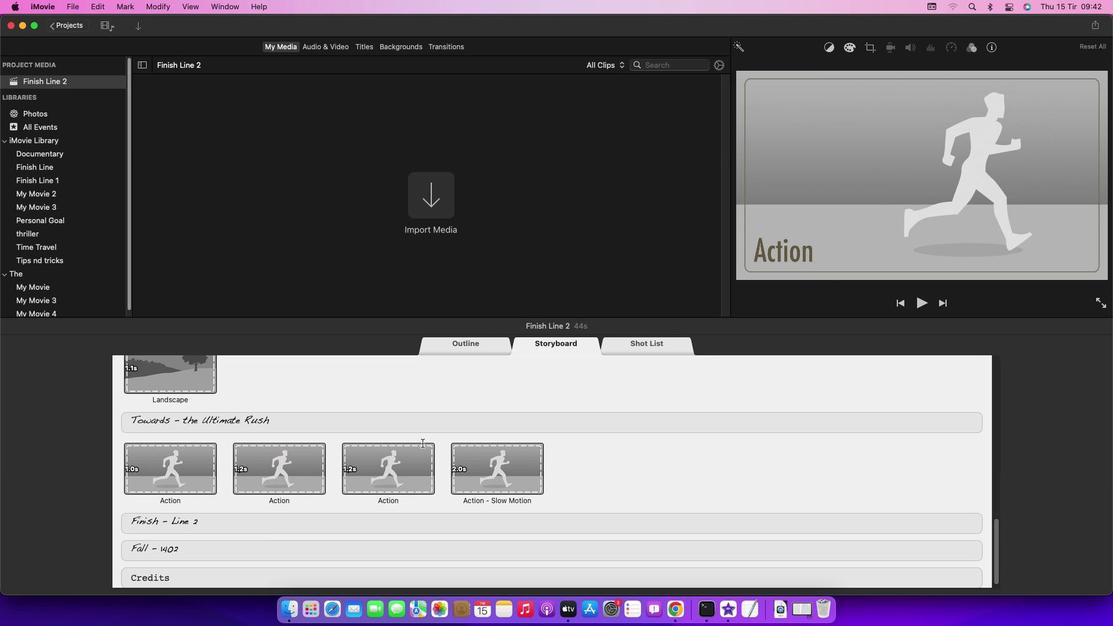 
Action: Mouse scrolled (422, 443) with delta (0, -1)
Screenshot: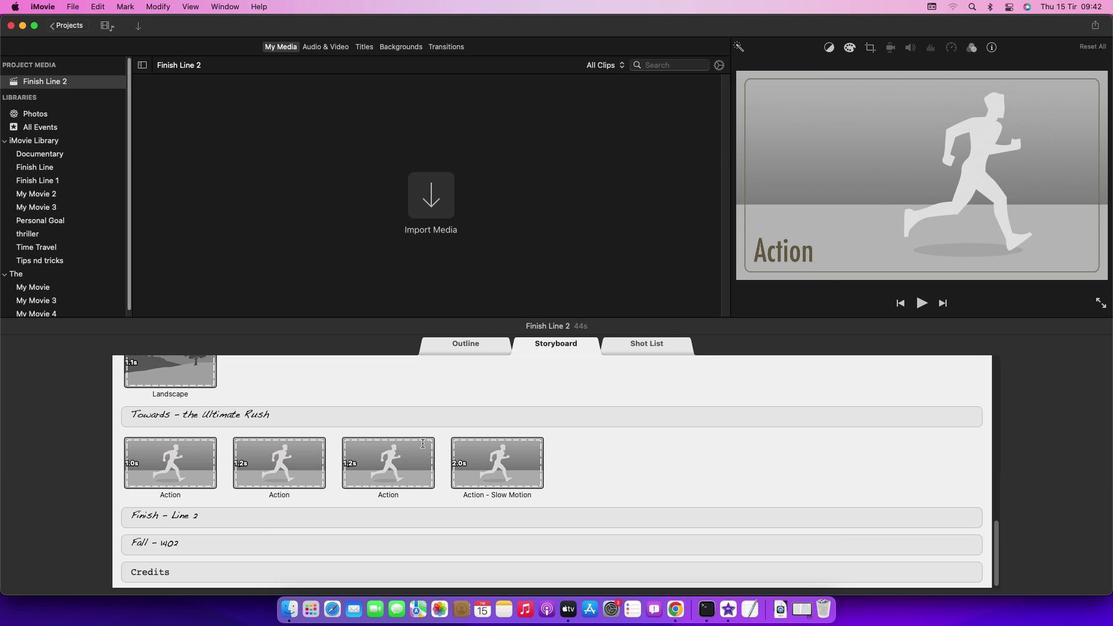 
Action: Mouse moved to (261, 520)
Screenshot: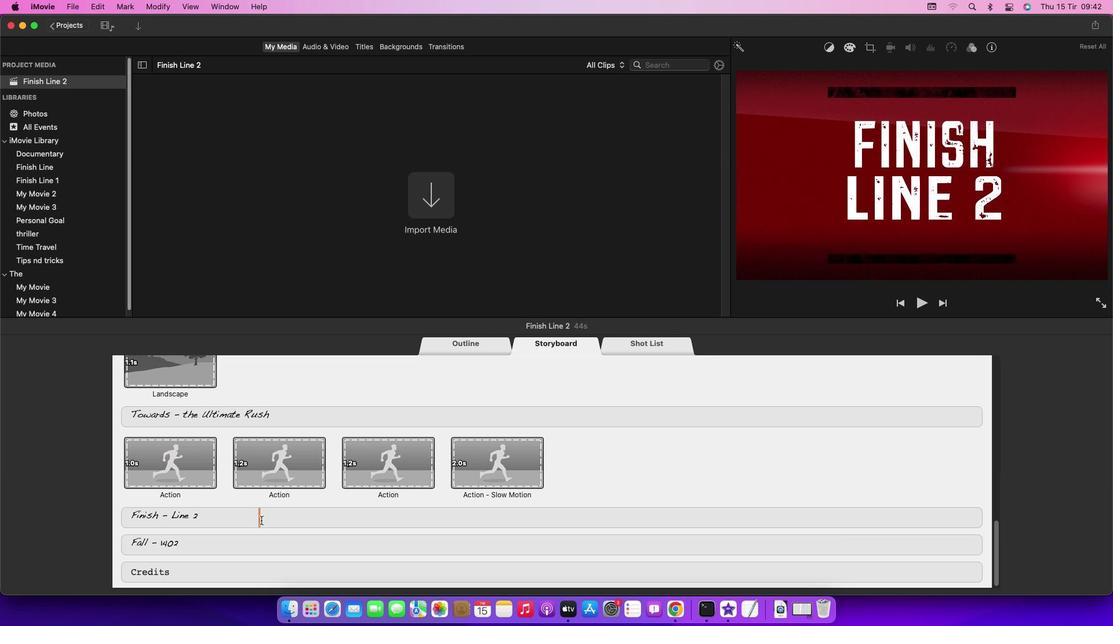 
Action: Mouse pressed left at (261, 520)
Screenshot: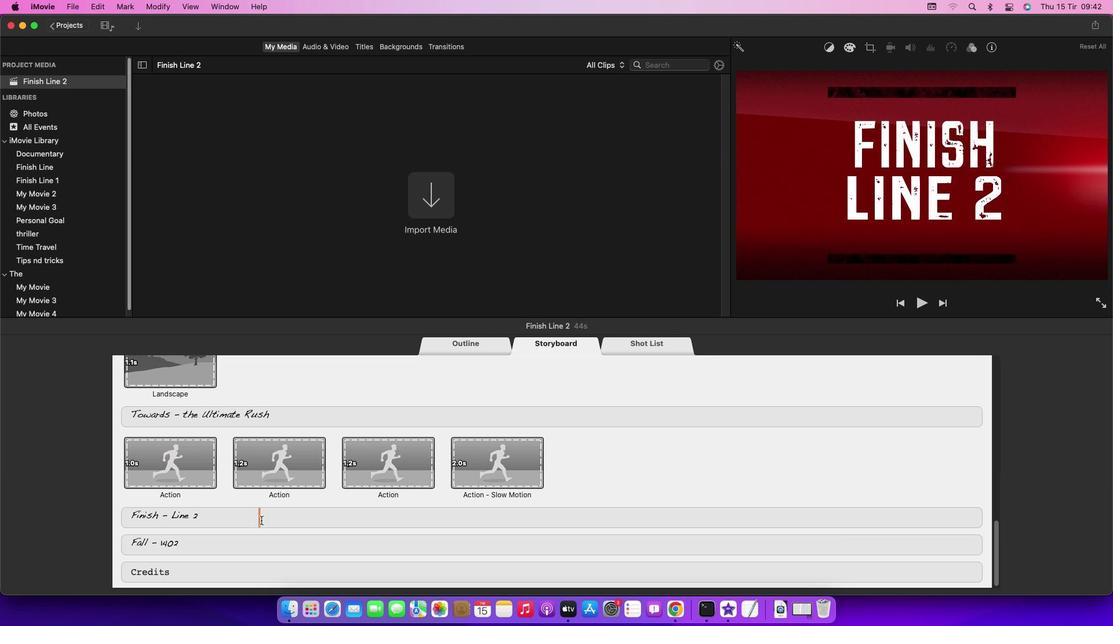 
Action: Mouse moved to (200, 520)
Screenshot: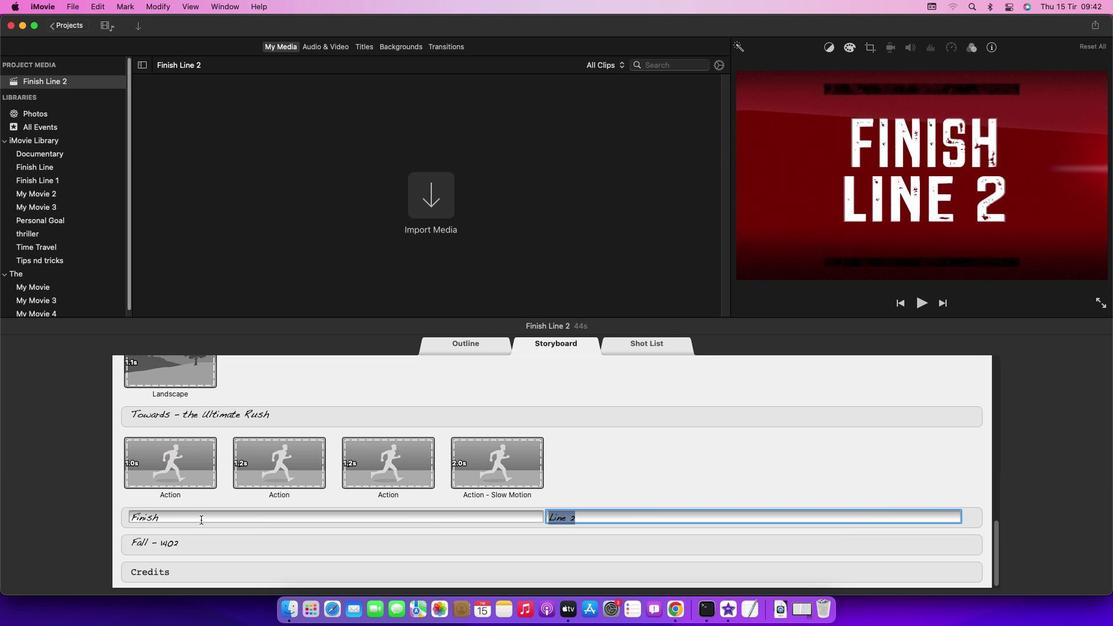 
Action: Mouse pressed left at (200, 520)
Screenshot: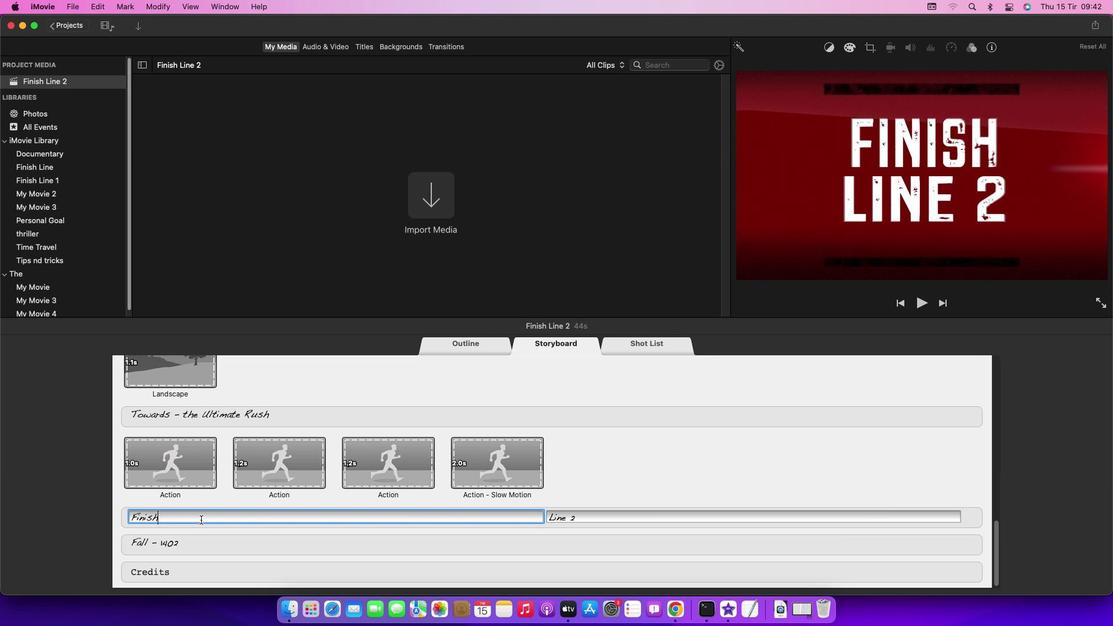 
Action: Key pressed Key.backspaceKey.backspaceKey.backspaceKey.backspaceKey.backspaceKey.backspace'F'Key.caps_lock'i''n''e'
Screenshot: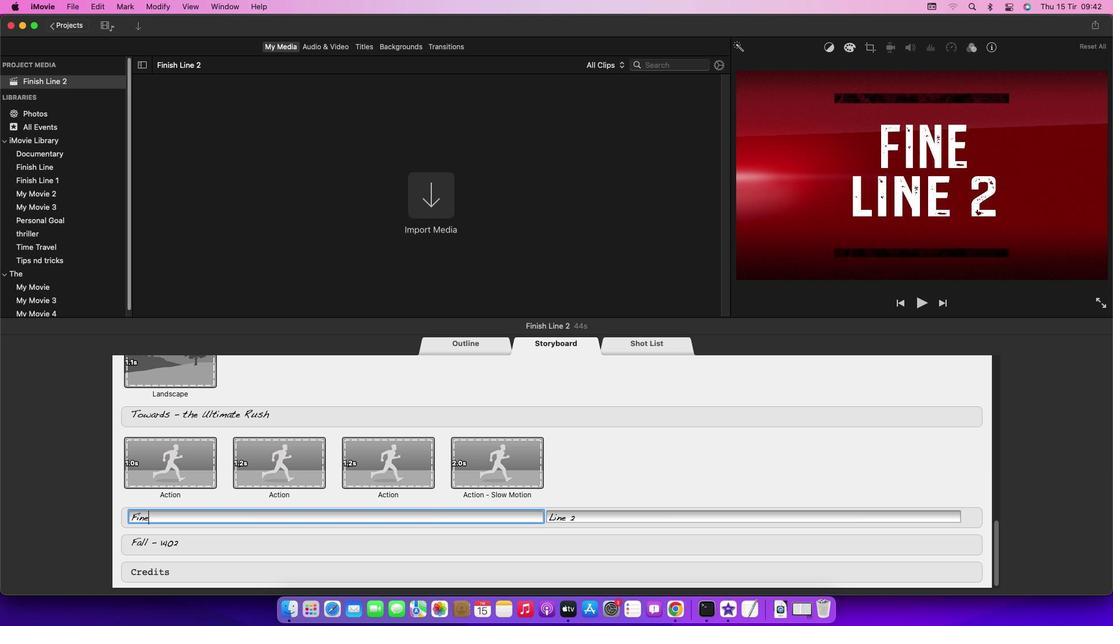 
Action: Mouse moved to (597, 519)
Screenshot: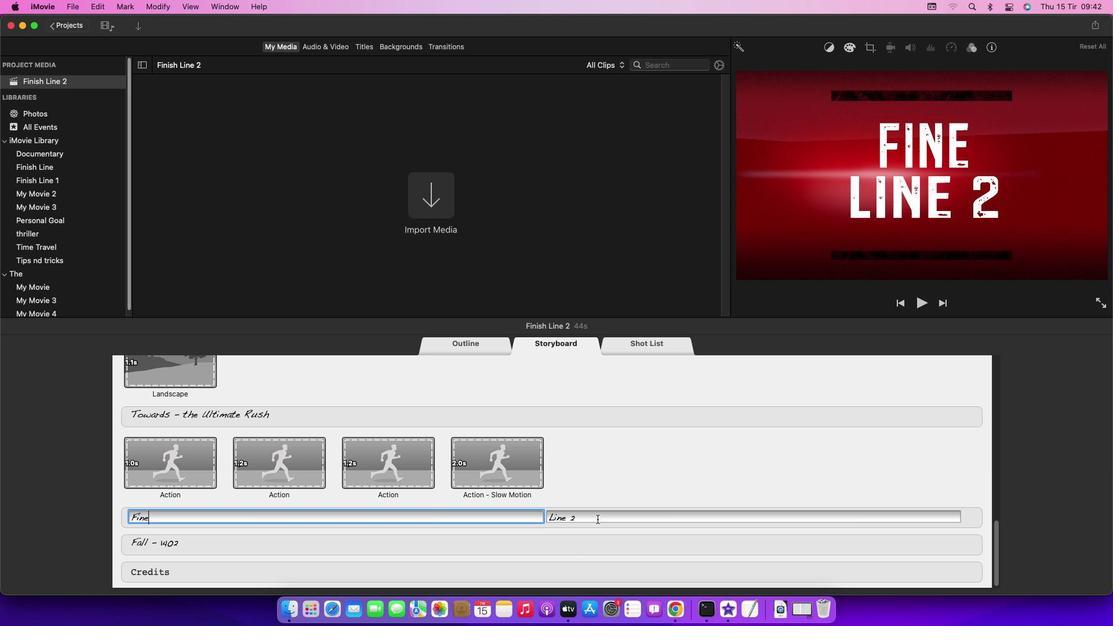 
Action: Mouse pressed left at (597, 519)
Screenshot: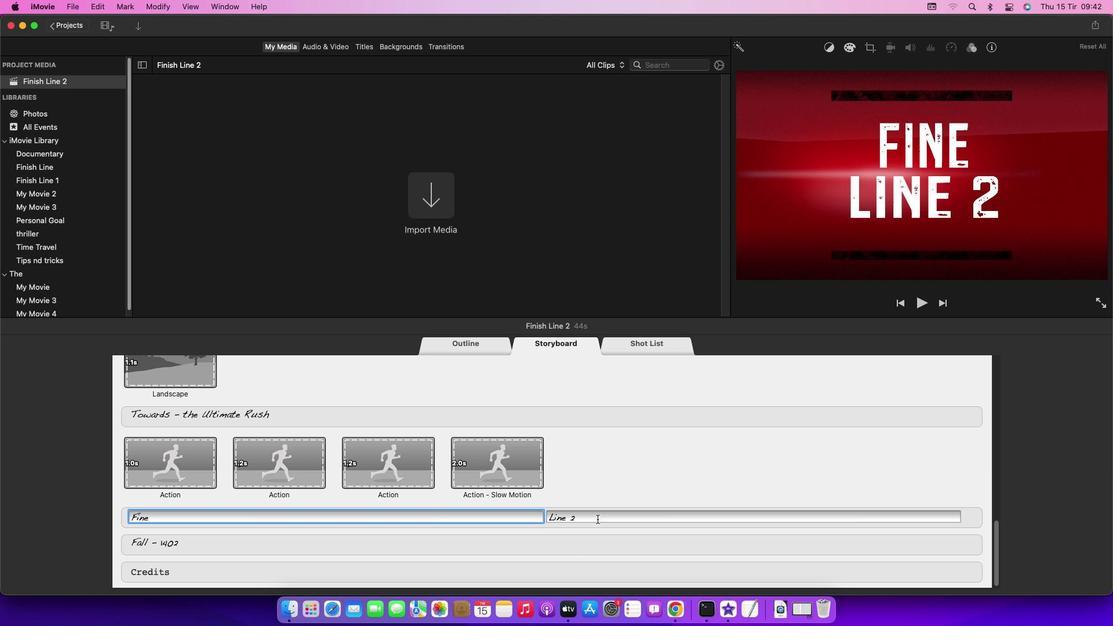 
Action: Mouse moved to (598, 516)
Screenshot: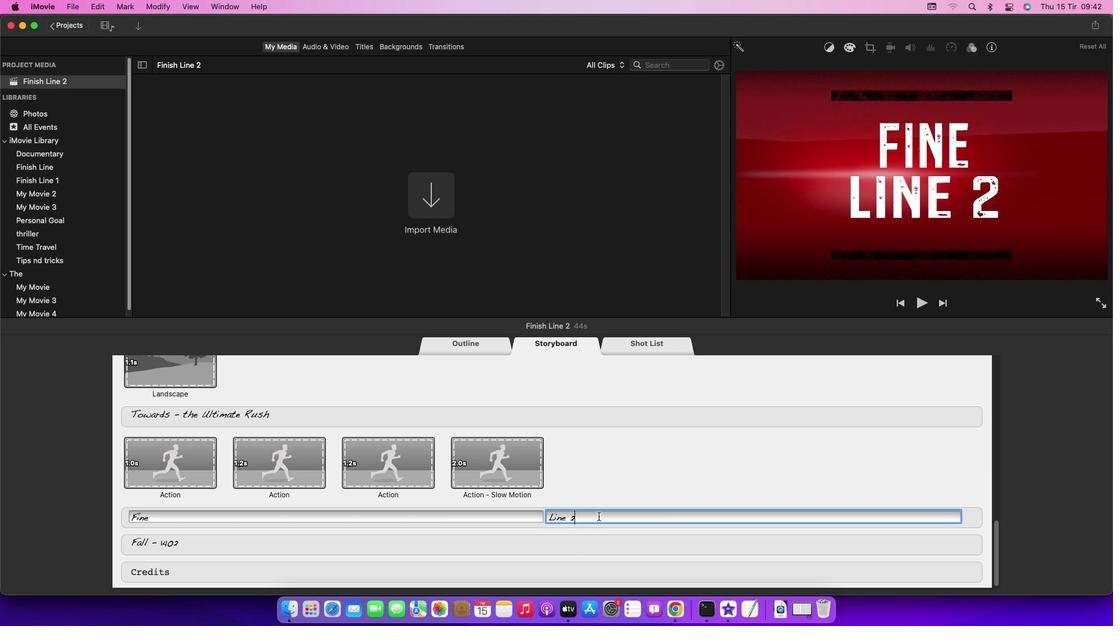 
Action: Key pressed Key.backspaceKey.backspaceKey.backspaceKey.backspaceKey.backspaceKey.backspaceKey.backspaceKey.backspaceKey.backspaceKey.caps_lock'L'Key.caps_lock'i''n''e'
Screenshot: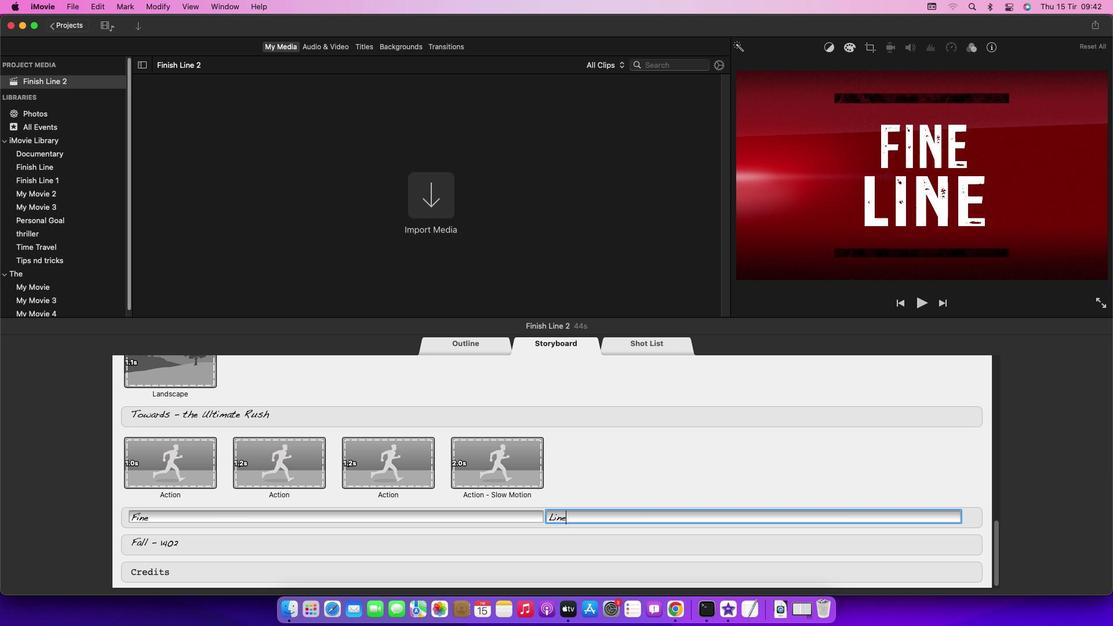 
Action: Mouse moved to (673, 461)
Screenshot: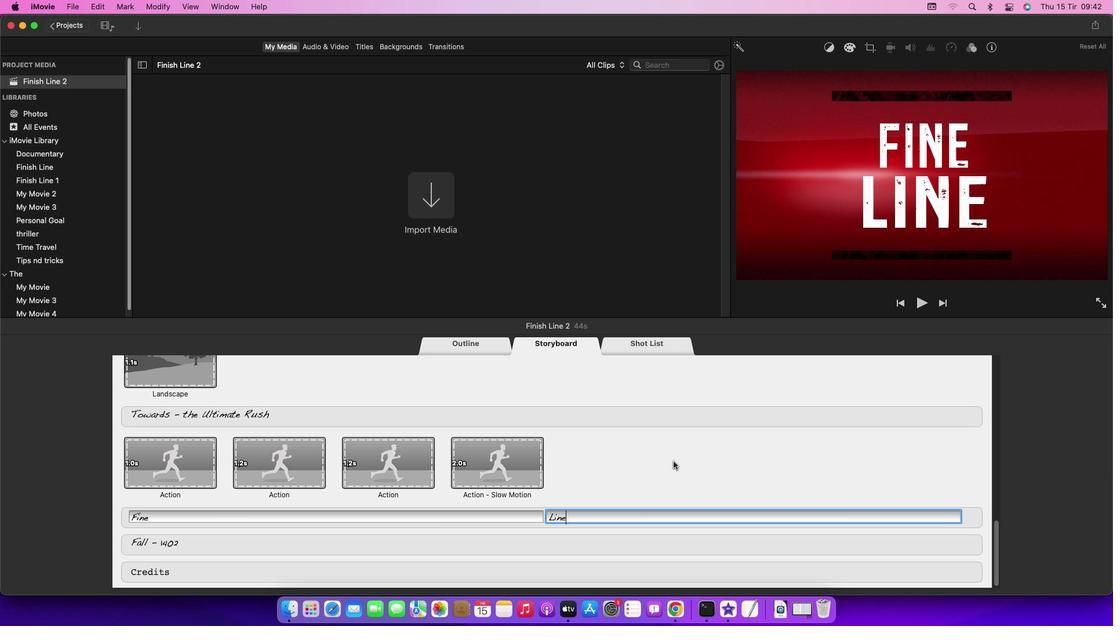 
Action: Mouse pressed left at (673, 461)
Screenshot: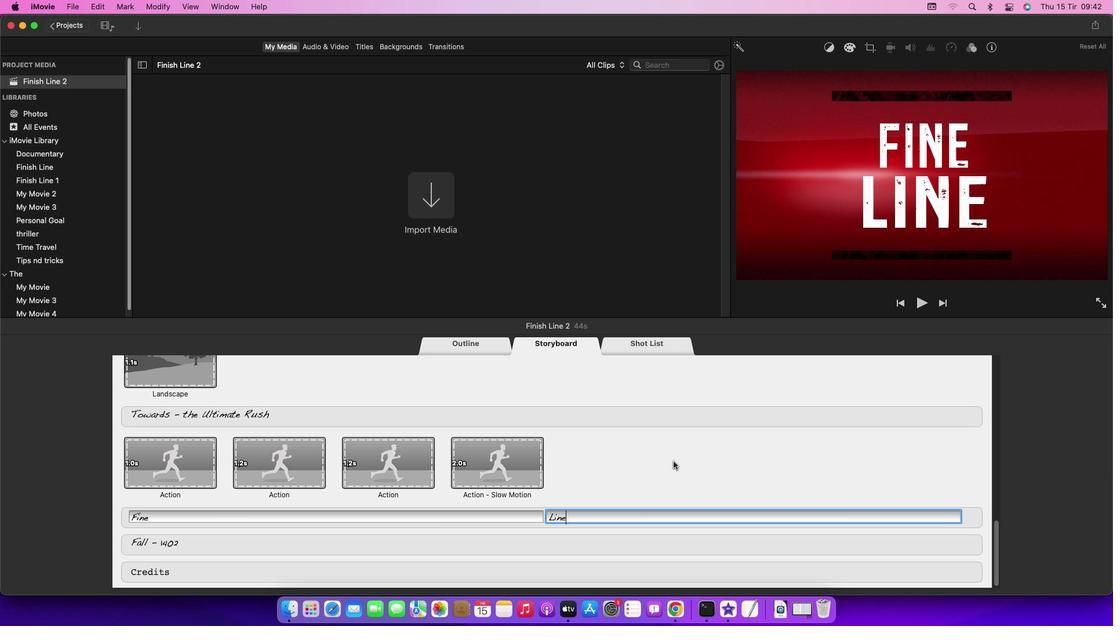 
